 Task: Create relationship between expense category and receipt attachment.
Action: Mouse moved to (643, 58)
Screenshot: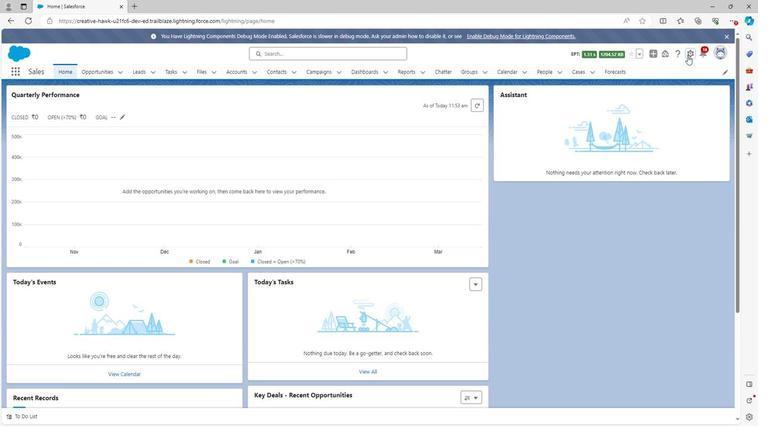 
Action: Mouse pressed left at (643, 58)
Screenshot: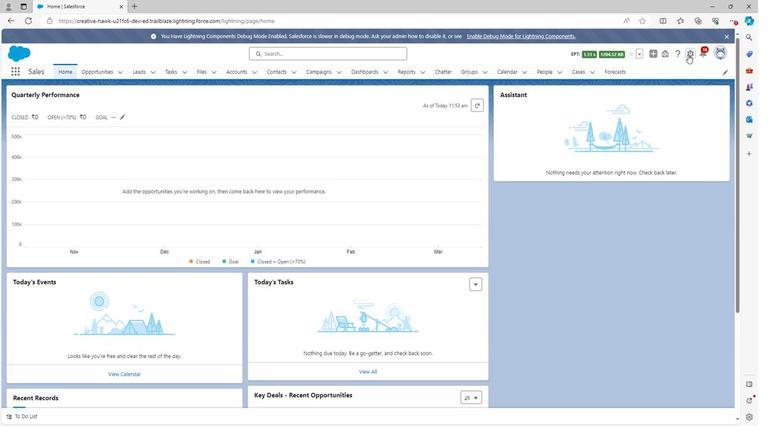 
Action: Mouse moved to (620, 81)
Screenshot: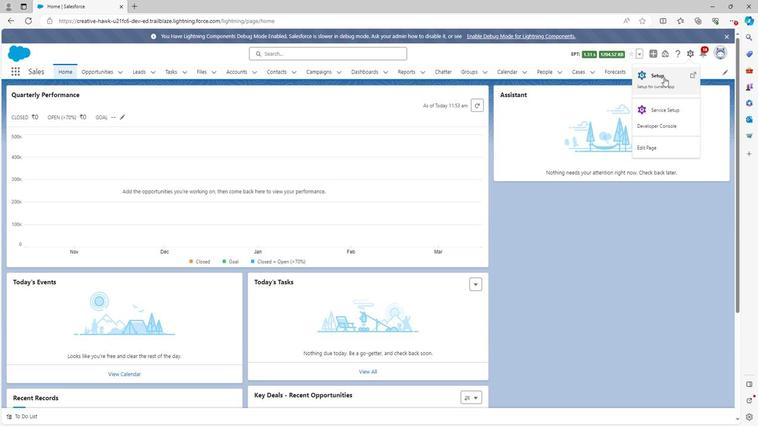 
Action: Mouse pressed left at (620, 81)
Screenshot: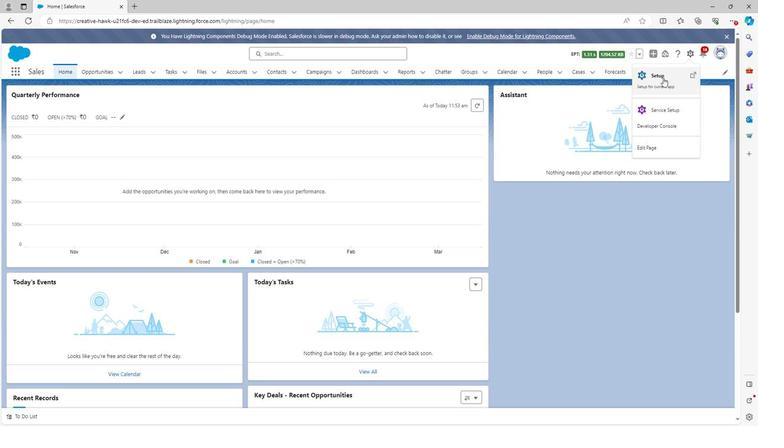 
Action: Mouse moved to (112, 76)
Screenshot: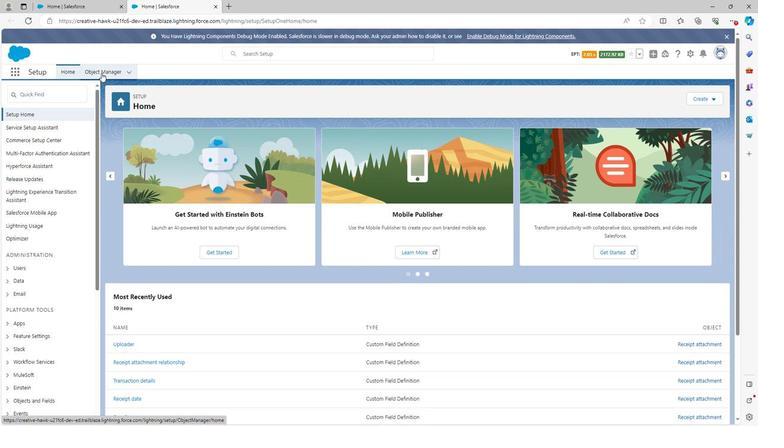 
Action: Mouse pressed left at (112, 76)
Screenshot: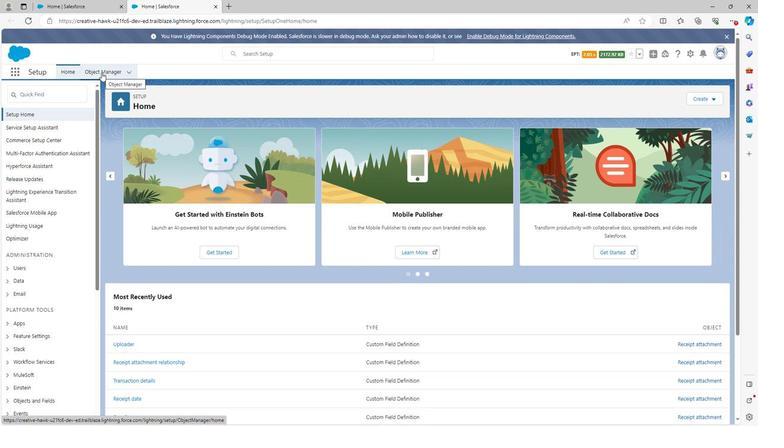 
Action: Mouse moved to (72, 308)
Screenshot: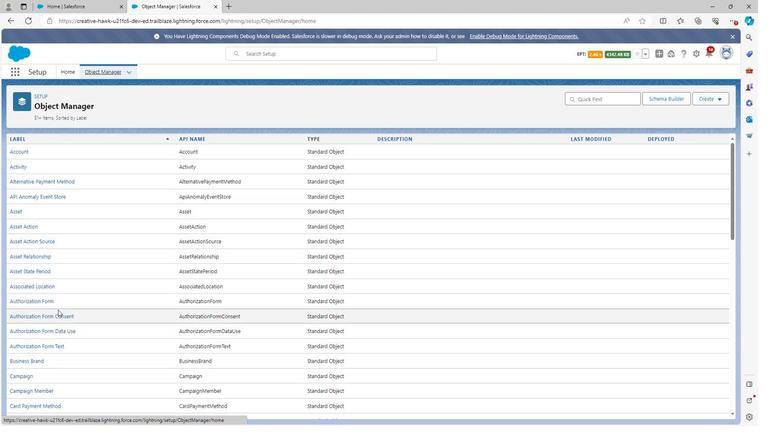 
Action: Mouse scrolled (72, 308) with delta (0, 0)
Screenshot: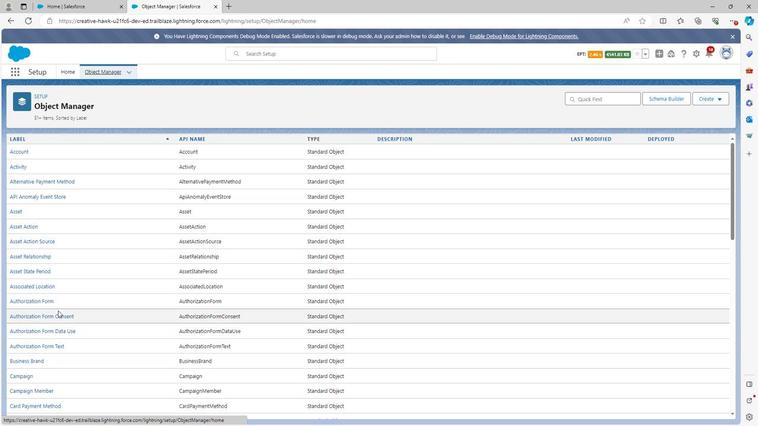 
Action: Mouse scrolled (72, 308) with delta (0, 0)
Screenshot: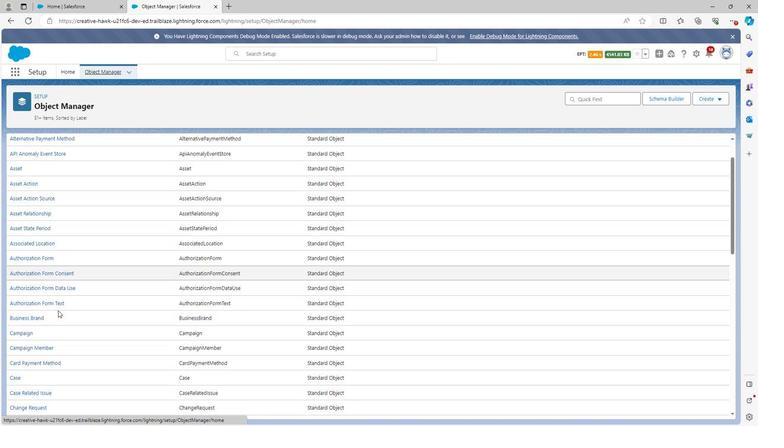 
Action: Mouse scrolled (72, 308) with delta (0, 0)
Screenshot: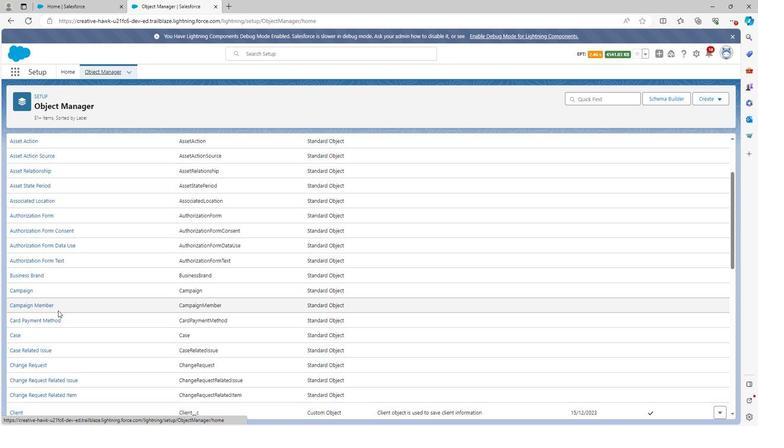 
Action: Mouse scrolled (72, 308) with delta (0, 0)
Screenshot: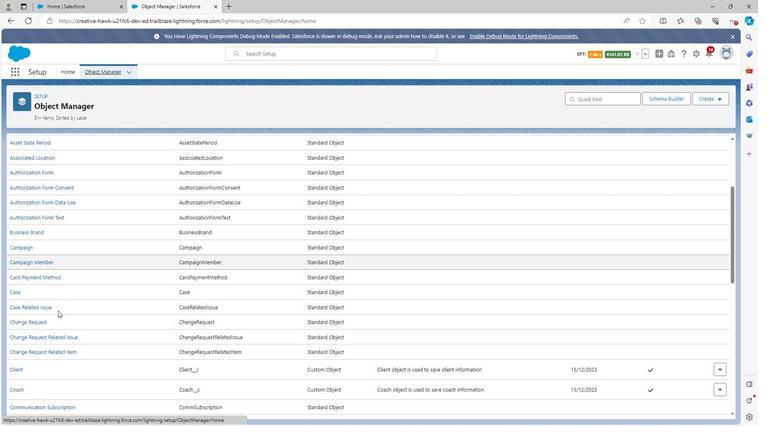 
Action: Mouse scrolled (72, 308) with delta (0, 0)
Screenshot: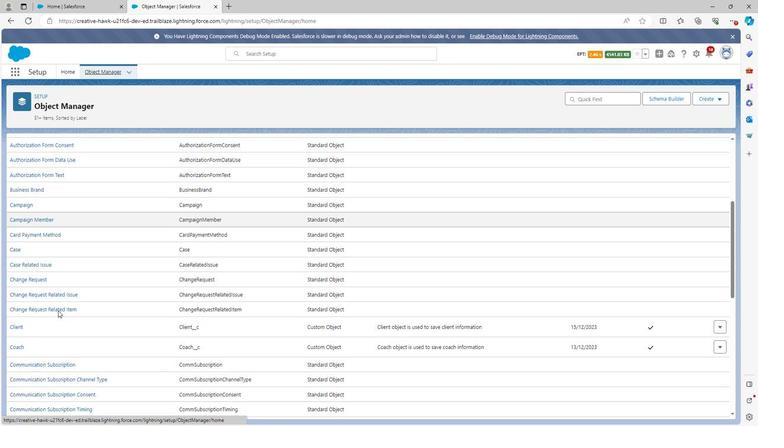 
Action: Mouse moved to (72, 308)
Screenshot: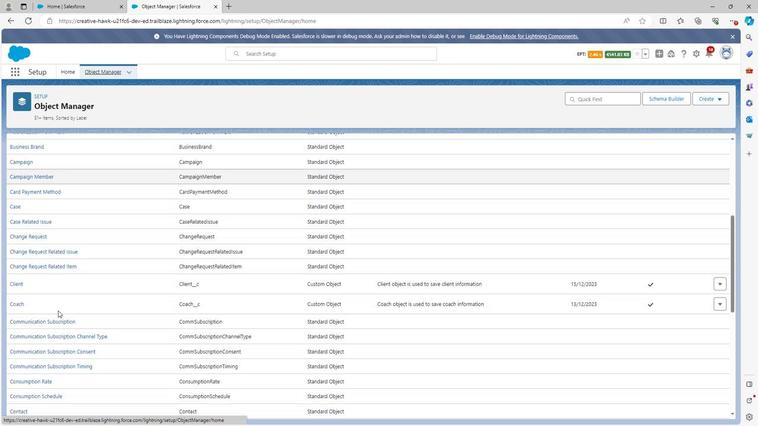 
Action: Mouse scrolled (72, 308) with delta (0, 0)
Screenshot: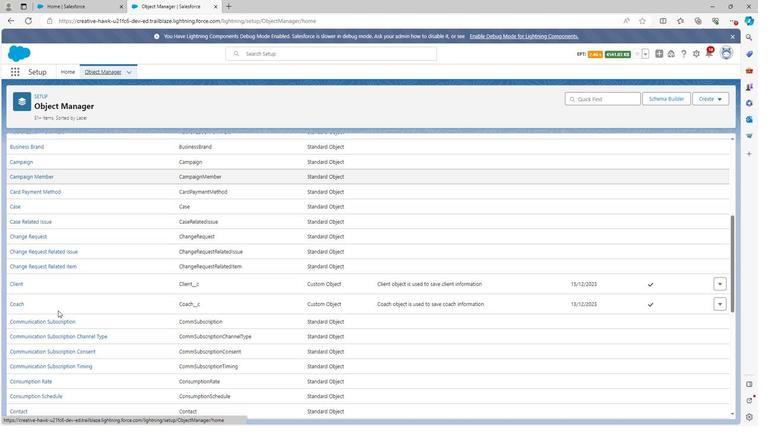 
Action: Mouse scrolled (72, 308) with delta (0, 0)
Screenshot: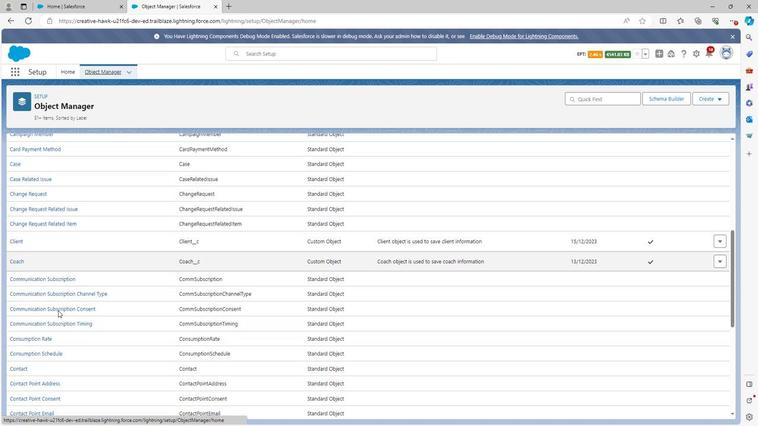 
Action: Mouse scrolled (72, 308) with delta (0, 0)
Screenshot: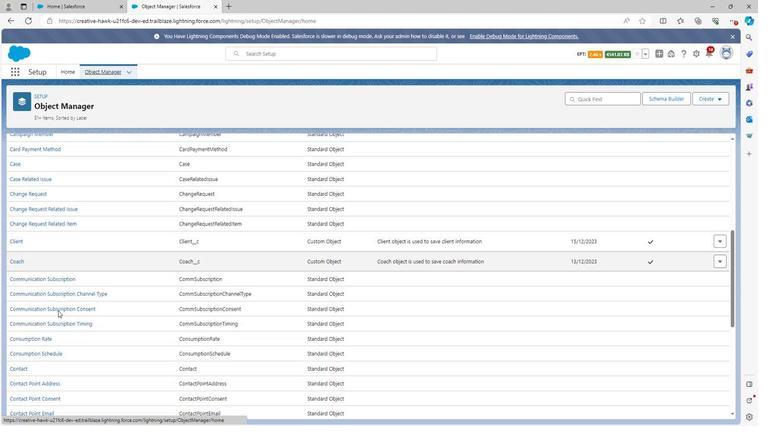 
Action: Mouse scrolled (72, 308) with delta (0, 0)
Screenshot: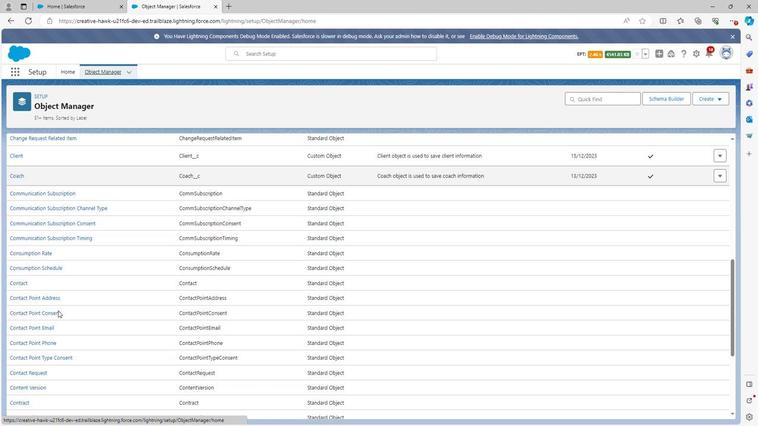 
Action: Mouse scrolled (72, 308) with delta (0, 0)
Screenshot: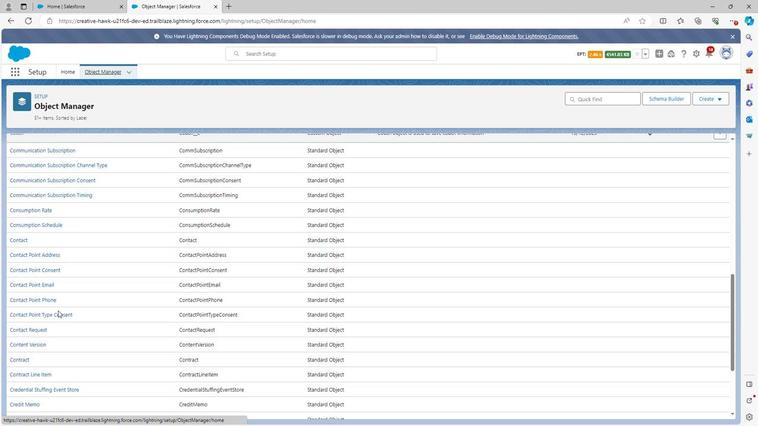 
Action: Mouse scrolled (72, 308) with delta (0, 0)
Screenshot: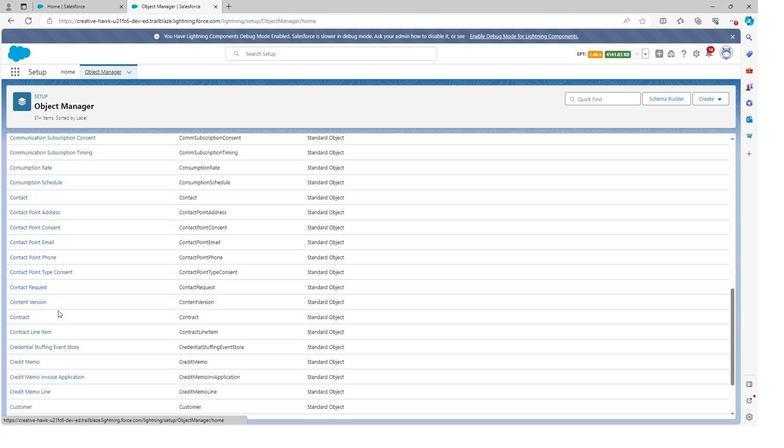 
Action: Mouse scrolled (72, 308) with delta (0, 0)
Screenshot: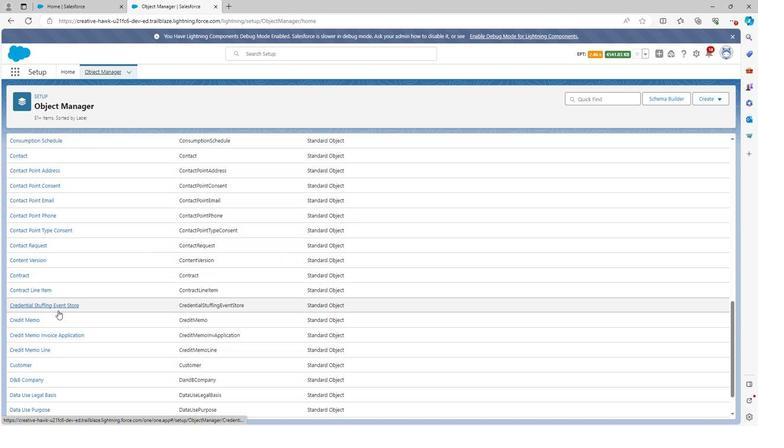 
Action: Mouse scrolled (72, 308) with delta (0, 0)
Screenshot: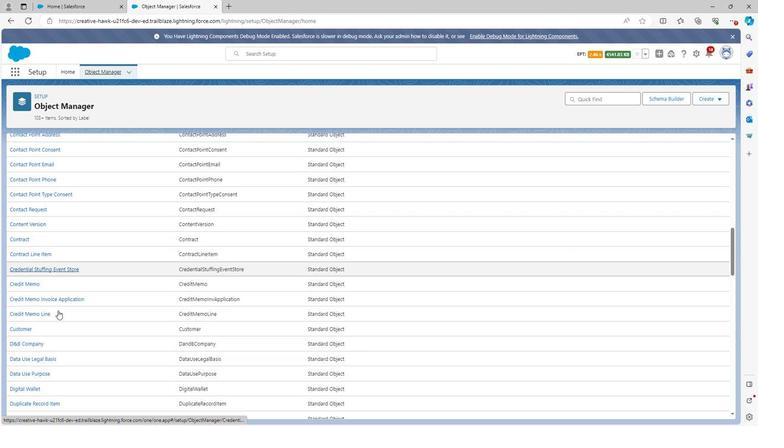 
Action: Mouse scrolled (72, 308) with delta (0, 0)
Screenshot: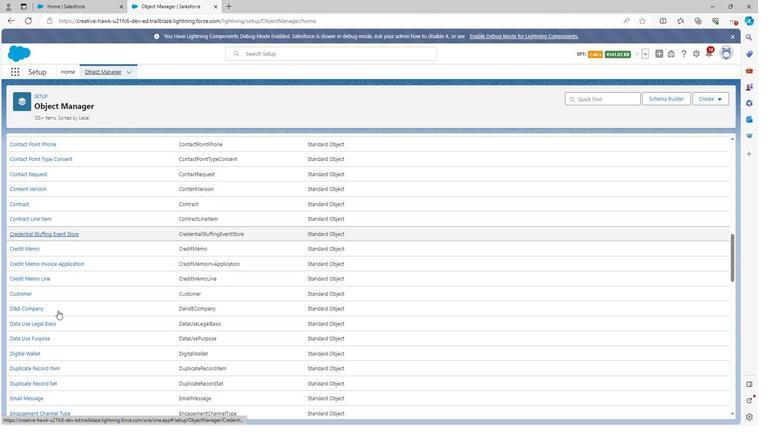 
Action: Mouse scrolled (72, 308) with delta (0, 0)
Screenshot: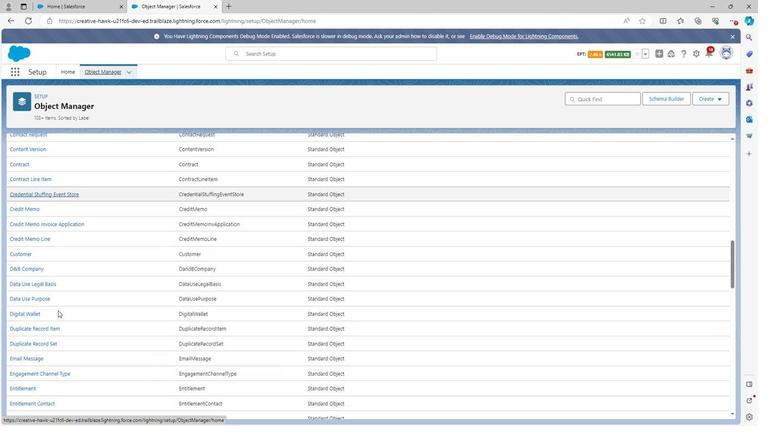 
Action: Mouse scrolled (72, 308) with delta (0, 0)
Screenshot: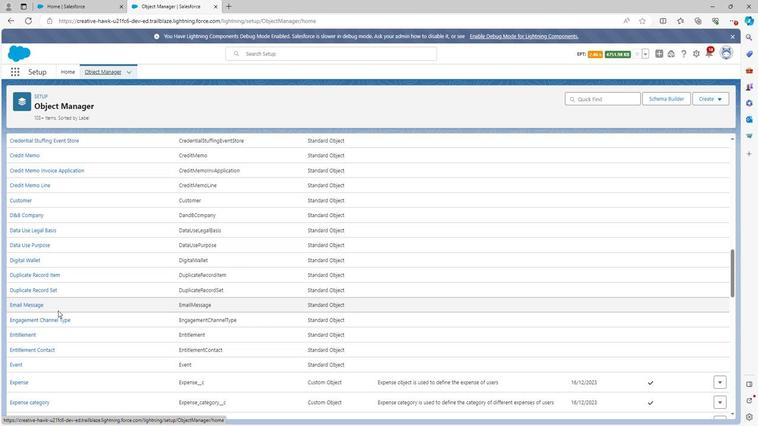 
Action: Mouse scrolled (72, 308) with delta (0, 0)
Screenshot: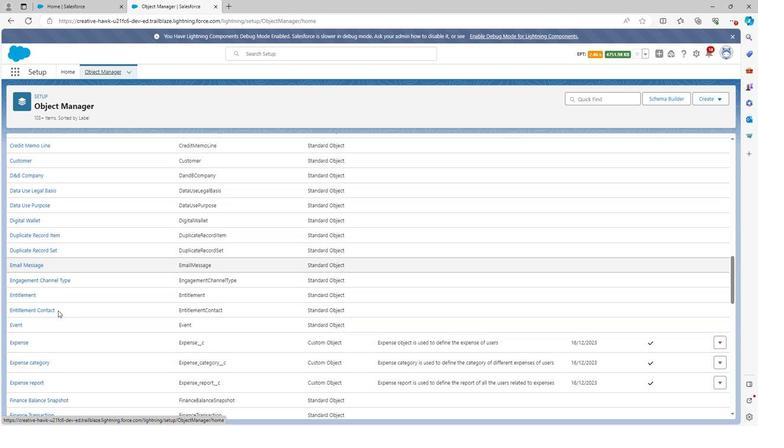 
Action: Mouse scrolled (72, 308) with delta (0, 0)
Screenshot: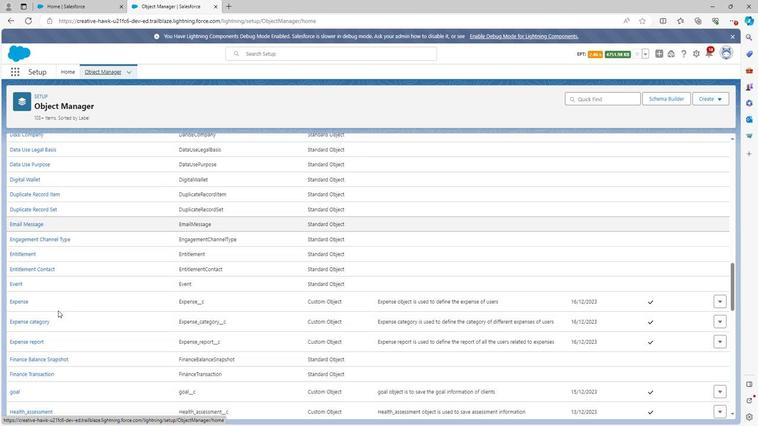 
Action: Mouse scrolled (72, 308) with delta (0, 0)
Screenshot: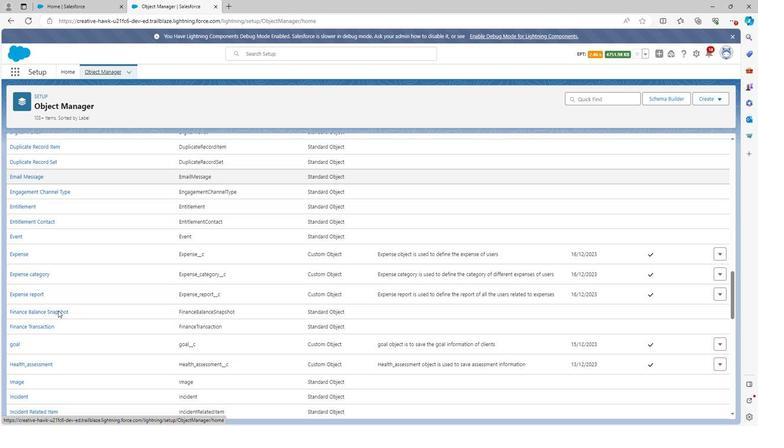 
Action: Mouse scrolled (72, 308) with delta (0, 0)
Screenshot: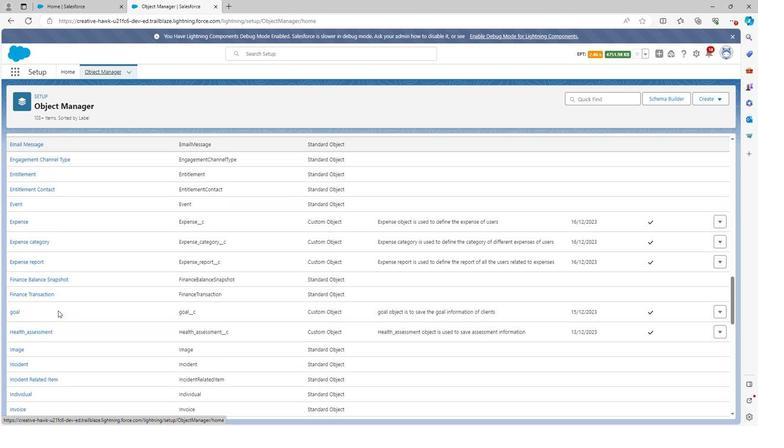 
Action: Mouse scrolled (72, 308) with delta (0, 0)
Screenshot: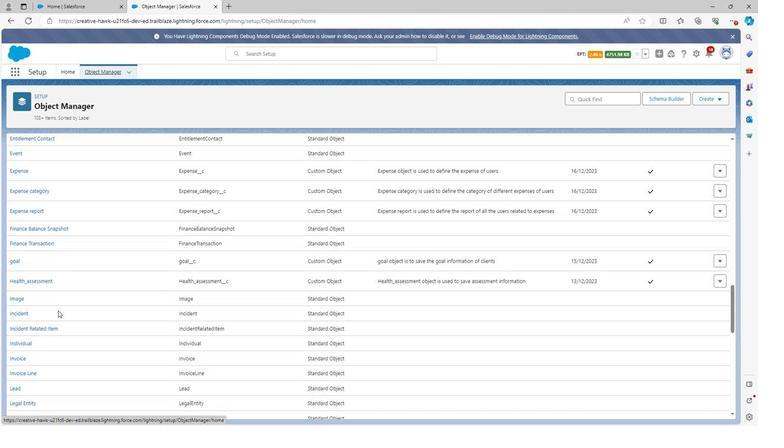 
Action: Mouse scrolled (72, 308) with delta (0, 0)
Screenshot: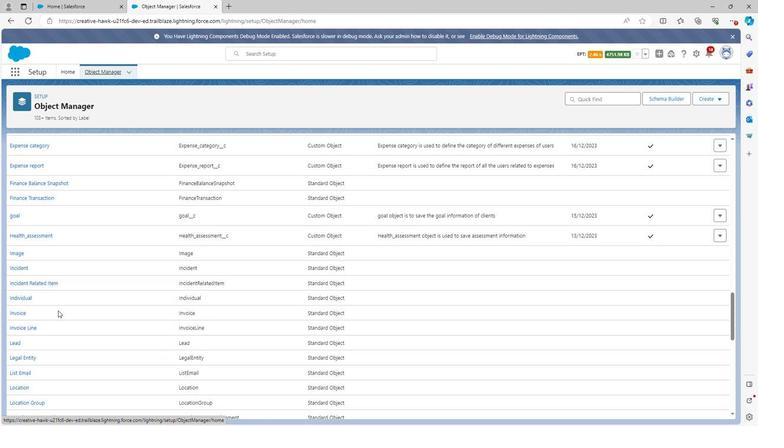 
Action: Mouse scrolled (72, 308) with delta (0, 0)
Screenshot: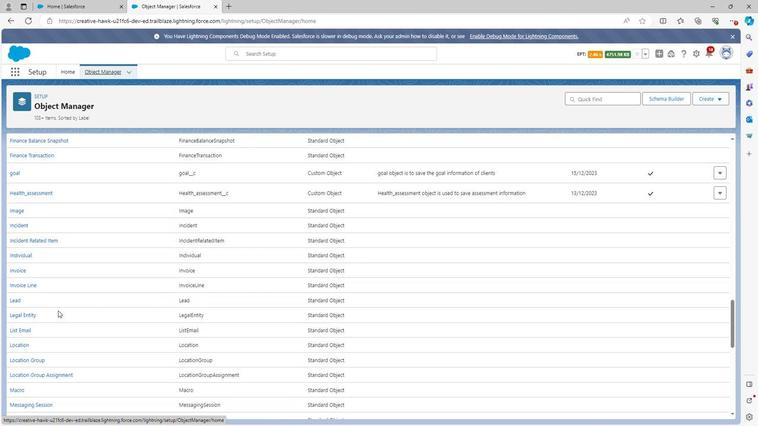 
Action: Mouse scrolled (72, 308) with delta (0, 0)
Screenshot: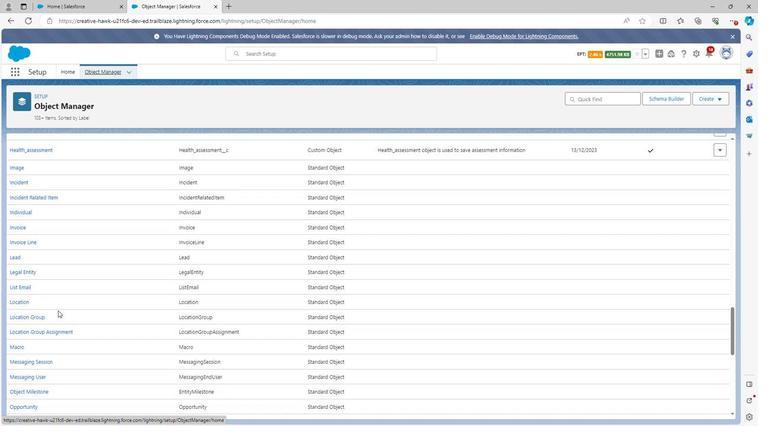 
Action: Mouse scrolled (72, 308) with delta (0, 0)
Screenshot: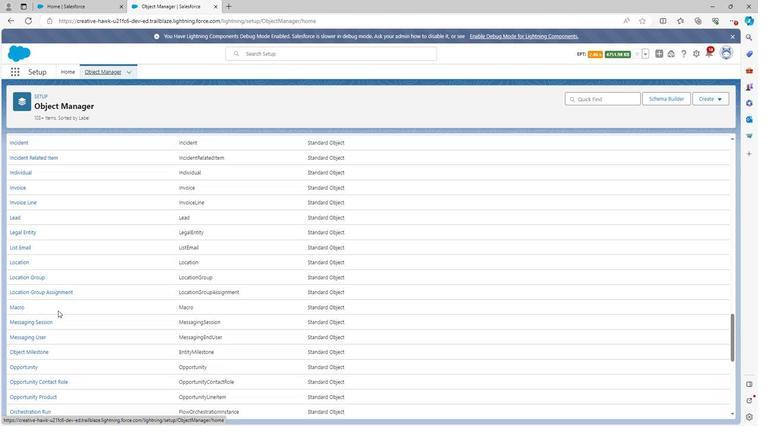 
Action: Mouse scrolled (72, 308) with delta (0, 0)
Screenshot: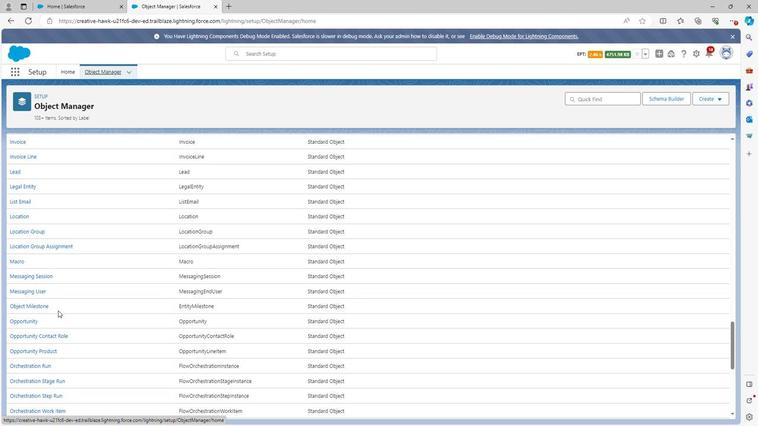
Action: Mouse scrolled (72, 308) with delta (0, 0)
Screenshot: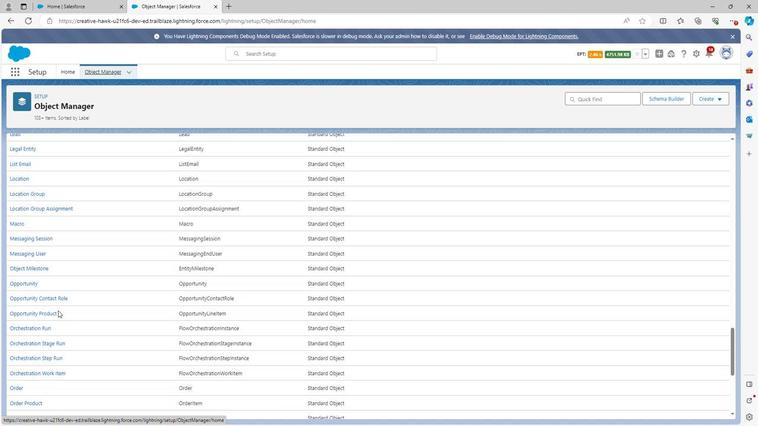
Action: Mouse scrolled (72, 308) with delta (0, 0)
Screenshot: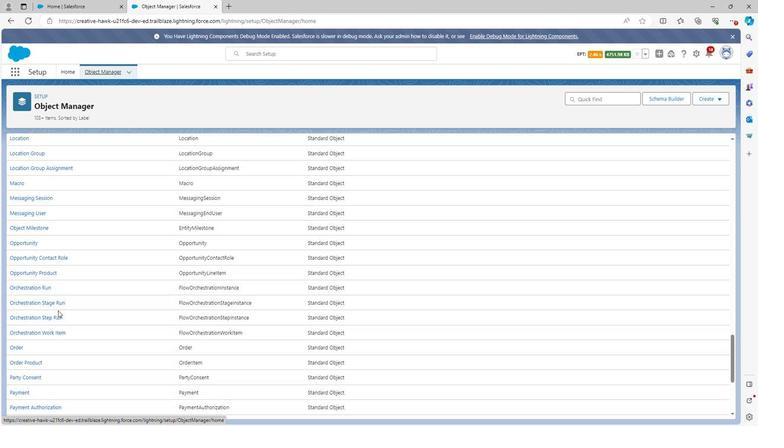 
Action: Mouse scrolled (72, 308) with delta (0, 0)
Screenshot: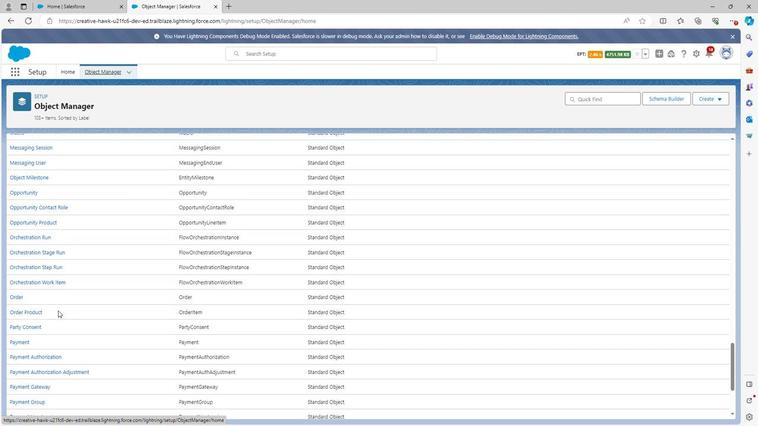 
Action: Mouse scrolled (72, 308) with delta (0, 0)
Screenshot: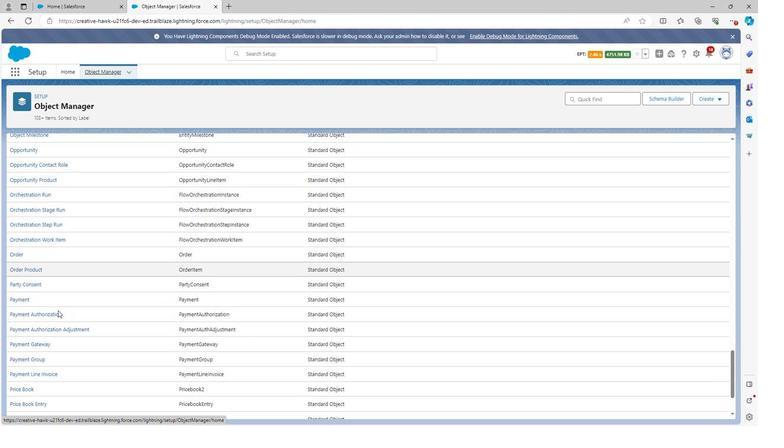 
Action: Mouse scrolled (72, 308) with delta (0, 0)
Screenshot: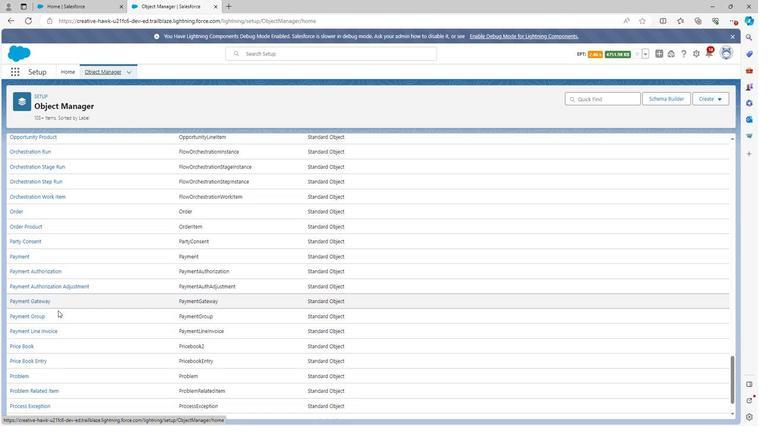 
Action: Mouse scrolled (72, 308) with delta (0, 0)
Screenshot: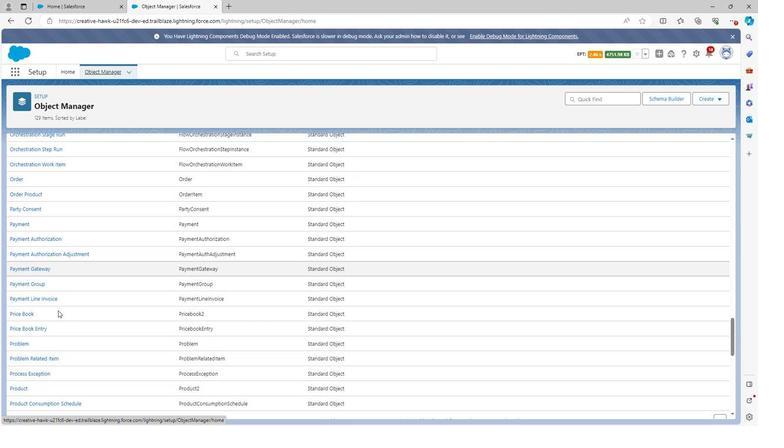 
Action: Mouse scrolled (72, 308) with delta (0, 0)
Screenshot: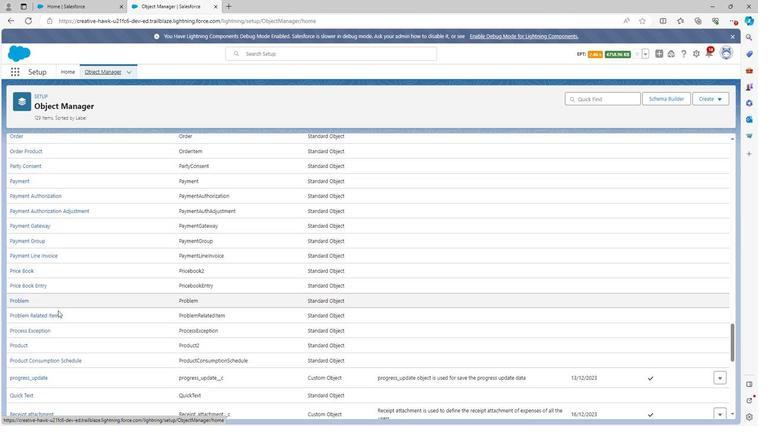 
Action: Mouse scrolled (72, 308) with delta (0, 0)
Screenshot: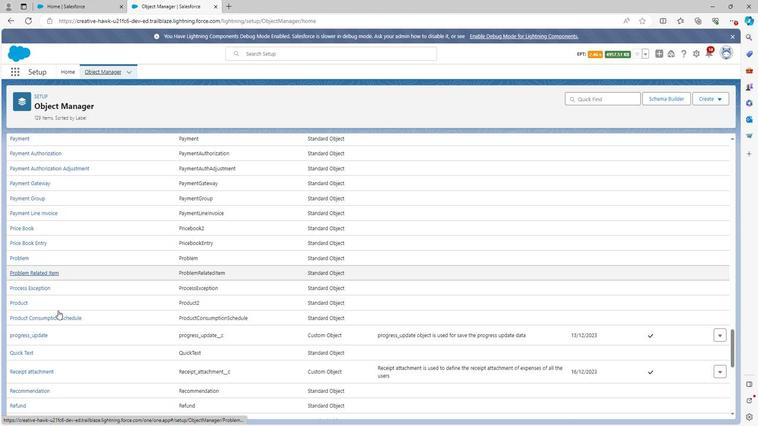 
Action: Mouse moved to (62, 325)
Screenshot: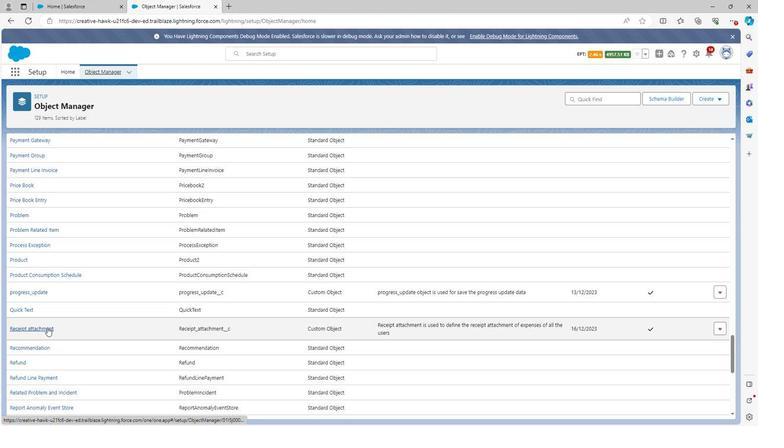 
Action: Mouse pressed left at (62, 325)
Screenshot: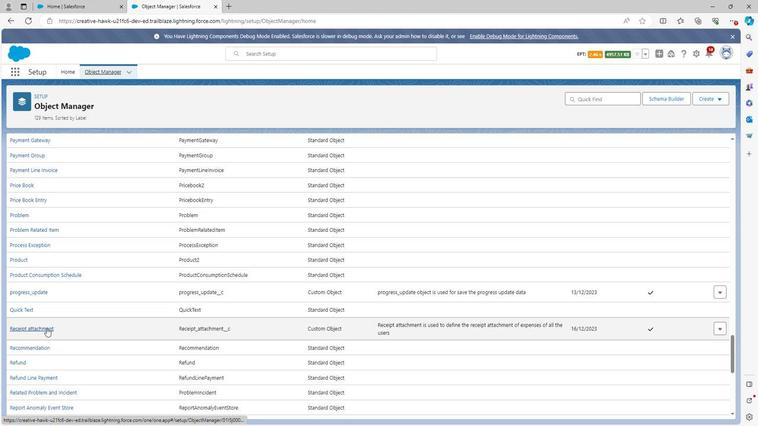 
Action: Mouse moved to (78, 155)
Screenshot: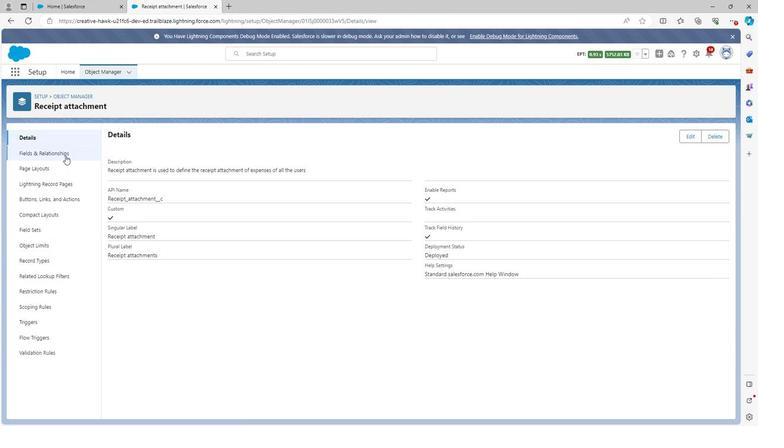 
Action: Mouse pressed left at (78, 155)
Screenshot: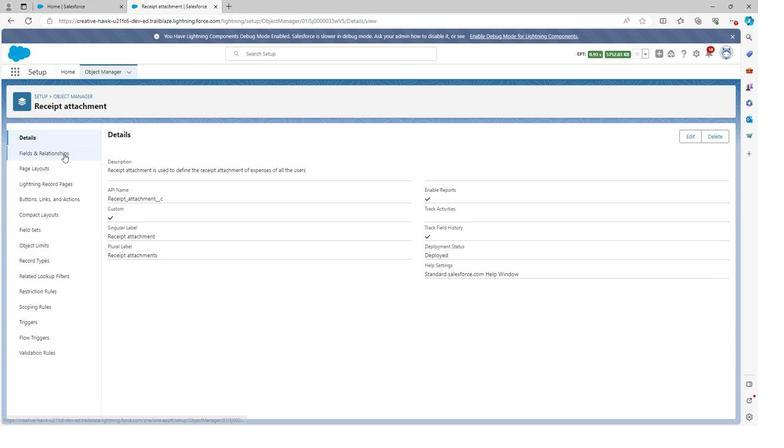 
Action: Mouse moved to (524, 138)
Screenshot: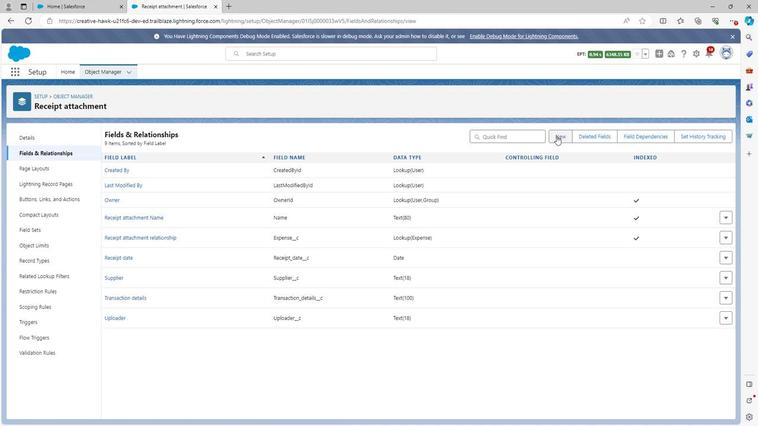 
Action: Mouse pressed left at (524, 138)
Screenshot: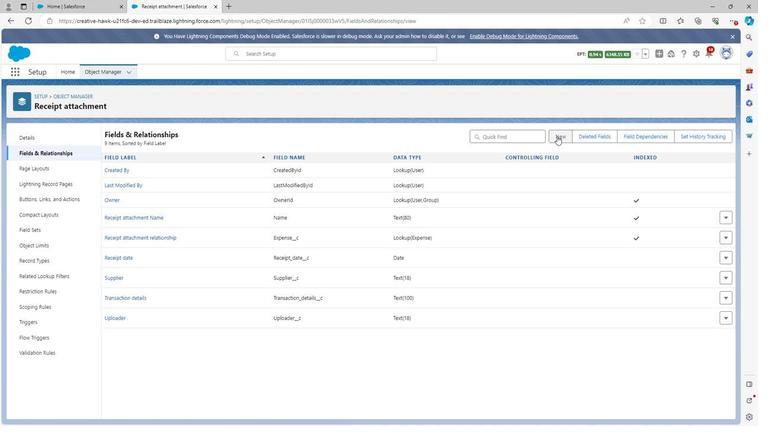 
Action: Mouse moved to (126, 280)
Screenshot: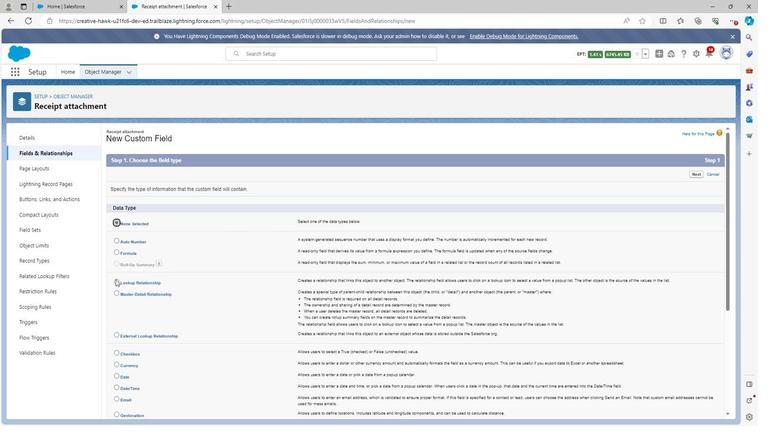 
Action: Mouse pressed left at (126, 280)
Screenshot: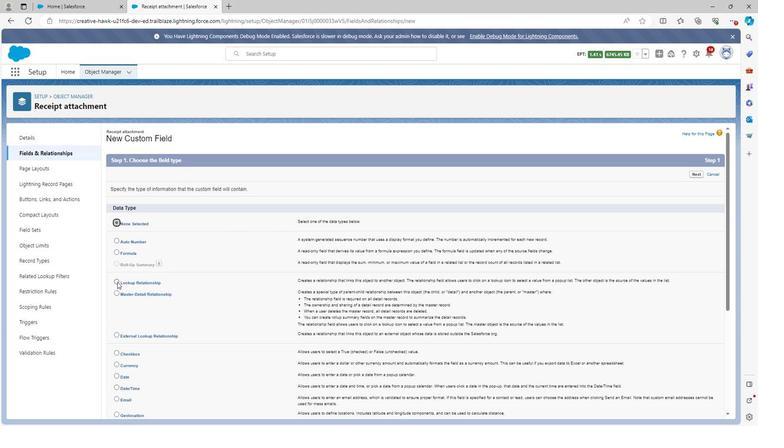 
Action: Mouse moved to (611, 241)
Screenshot: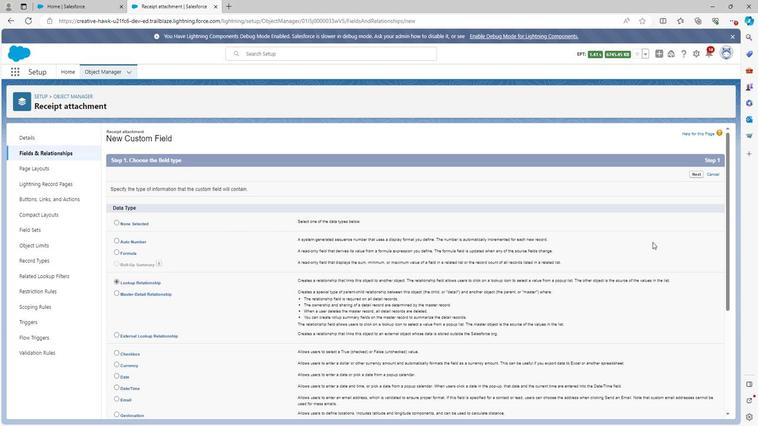 
Action: Mouse scrolled (611, 241) with delta (0, 0)
Screenshot: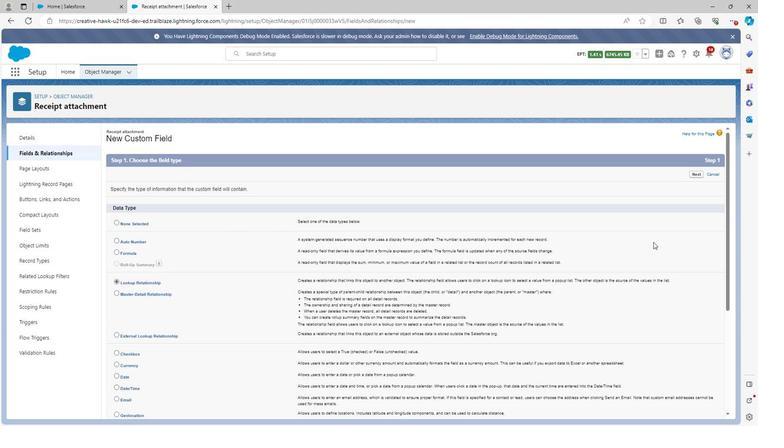 
Action: Mouse scrolled (611, 241) with delta (0, 0)
Screenshot: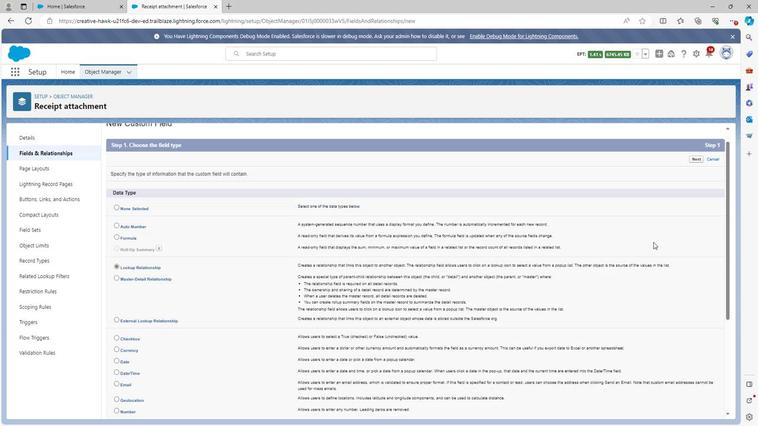 
Action: Mouse scrolled (611, 241) with delta (0, 0)
Screenshot: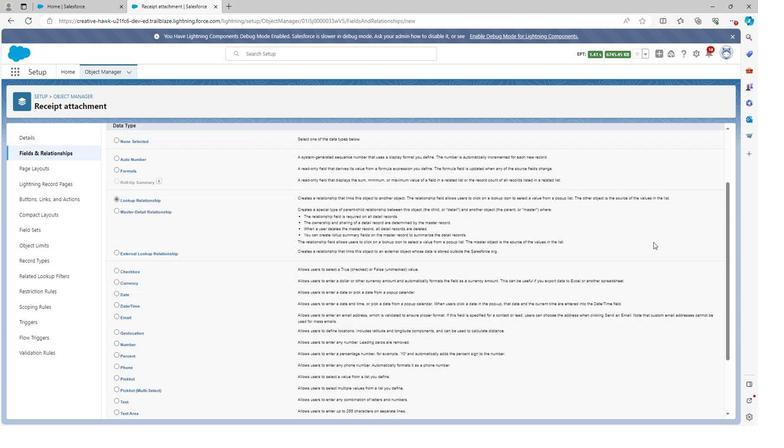 
Action: Mouse scrolled (611, 241) with delta (0, 0)
Screenshot: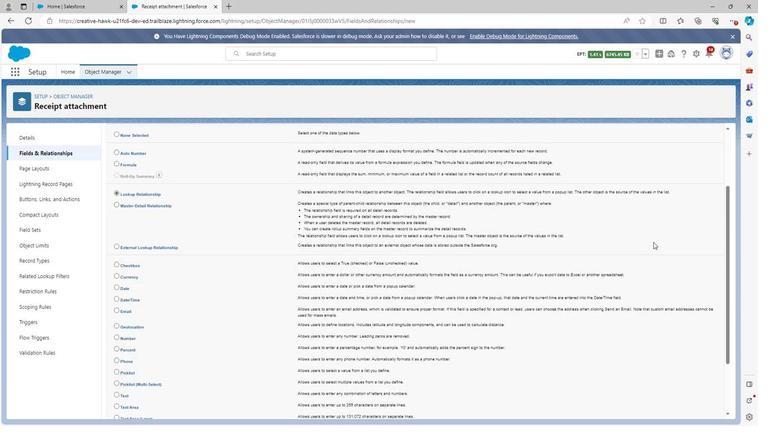 
Action: Mouse scrolled (611, 241) with delta (0, 0)
Screenshot: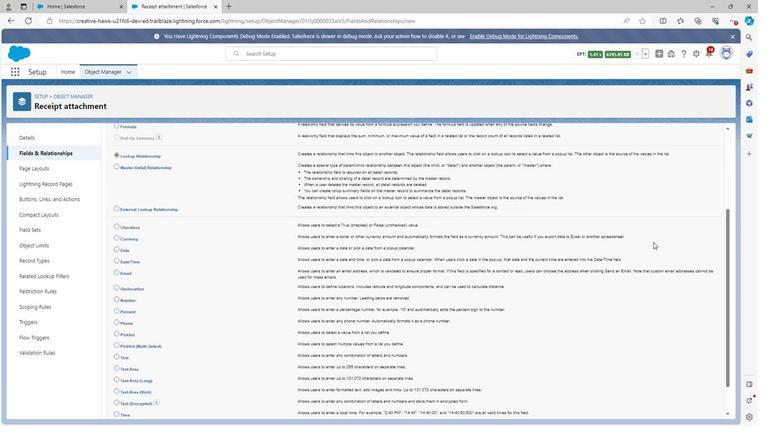 
Action: Mouse moved to (611, 241)
Screenshot: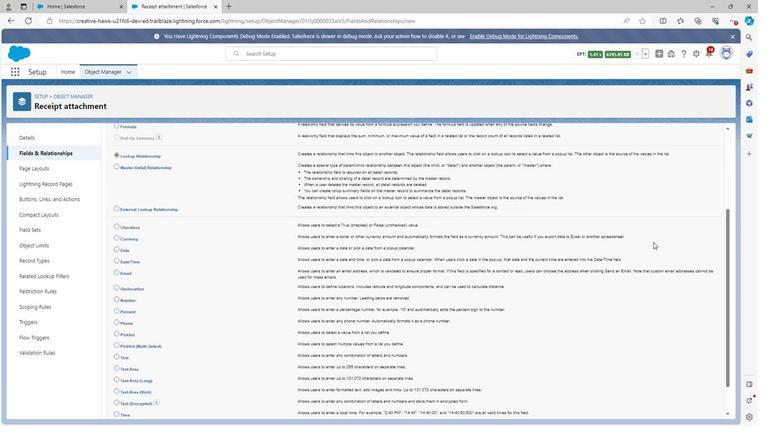 
Action: Mouse scrolled (611, 241) with delta (0, 0)
Screenshot: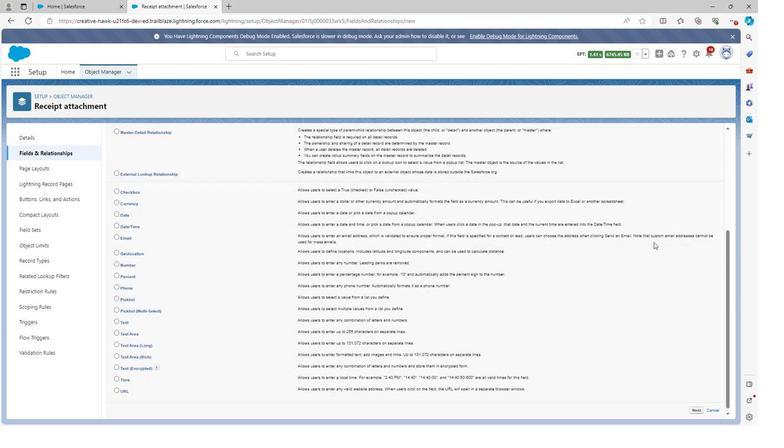 
Action: Mouse scrolled (611, 241) with delta (0, 0)
Screenshot: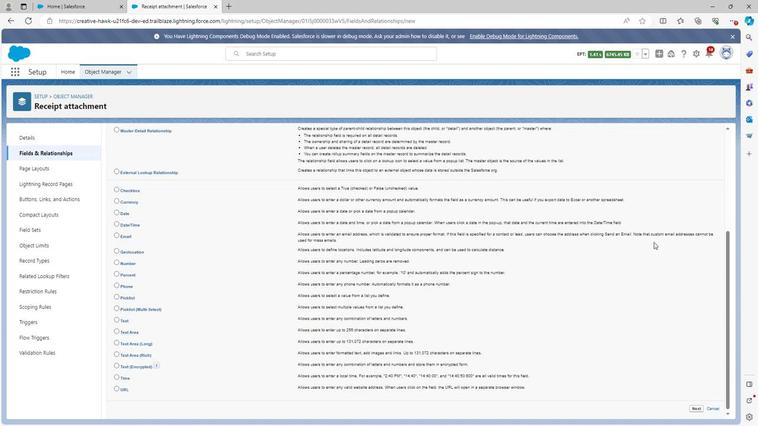 
Action: Mouse moved to (653, 404)
Screenshot: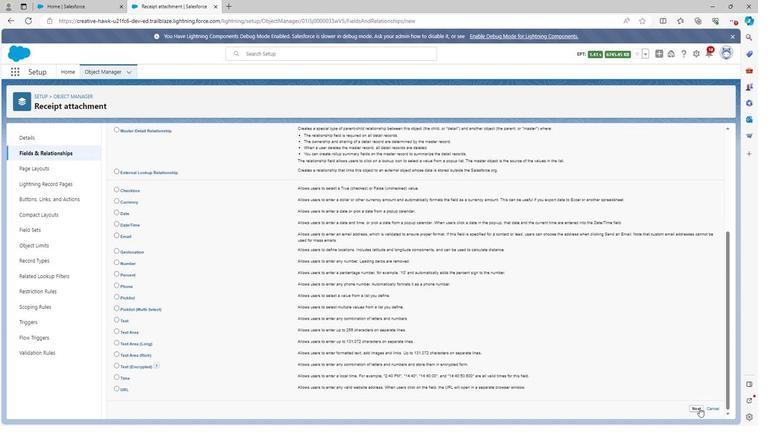 
Action: Mouse pressed left at (653, 404)
Screenshot: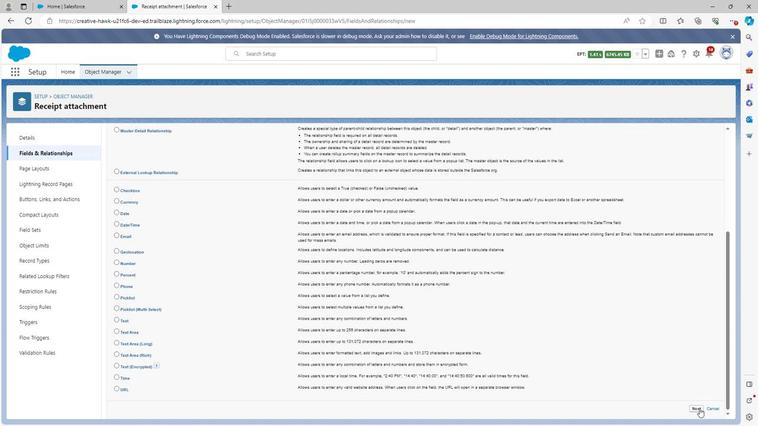 
Action: Mouse moved to (271, 206)
Screenshot: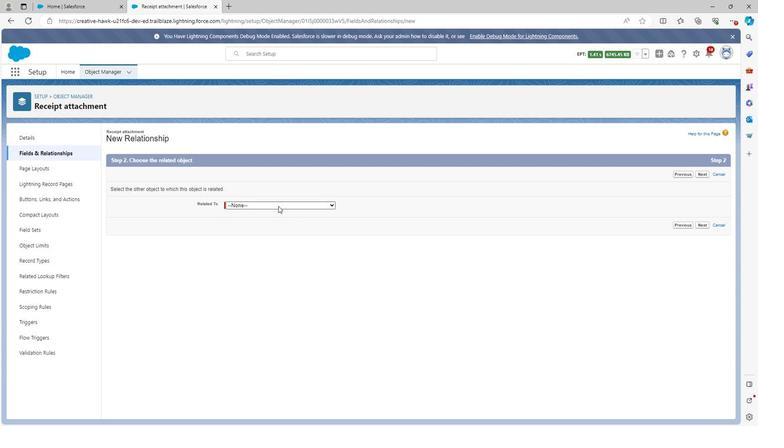 
Action: Mouse pressed left at (271, 206)
Screenshot: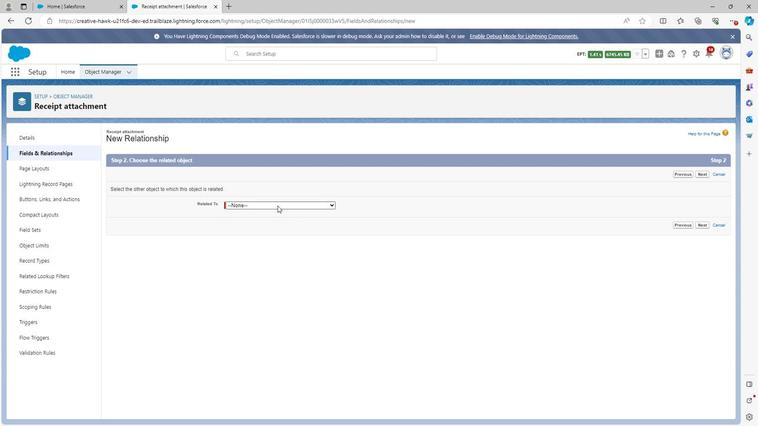 
Action: Mouse moved to (251, 273)
Screenshot: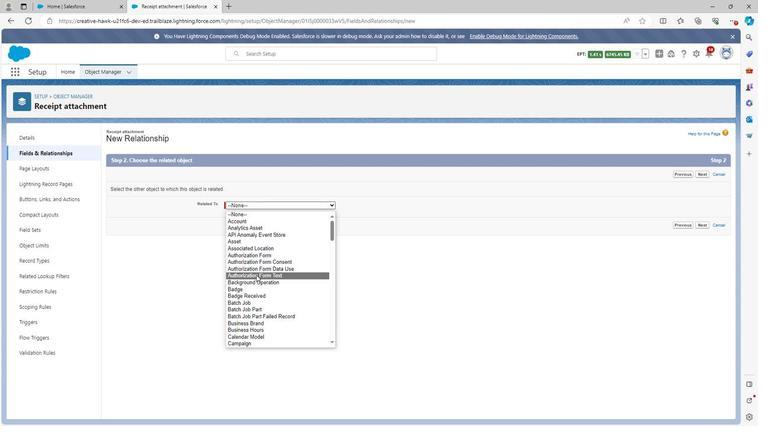 
Action: Mouse scrolled (251, 273) with delta (0, 0)
Screenshot: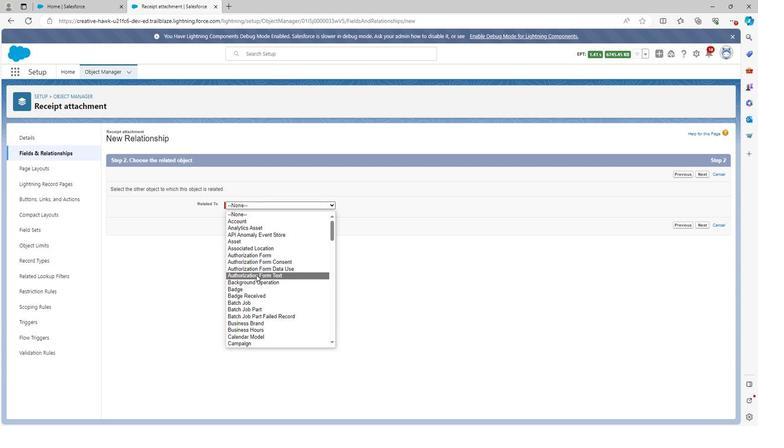 
Action: Mouse scrolled (251, 273) with delta (0, 0)
Screenshot: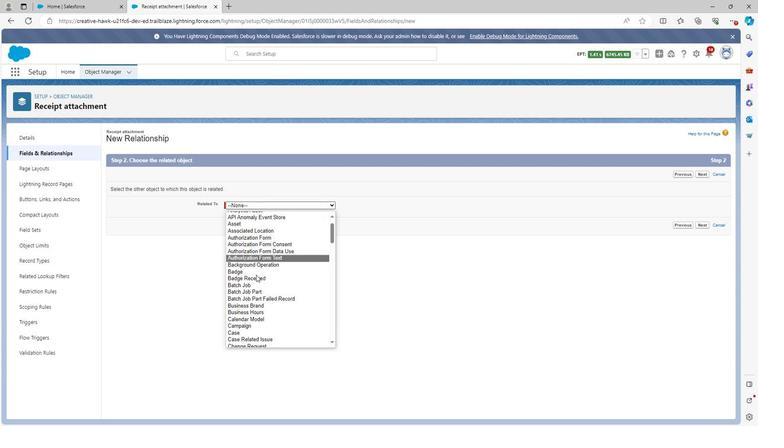 
Action: Mouse scrolled (251, 273) with delta (0, 0)
Screenshot: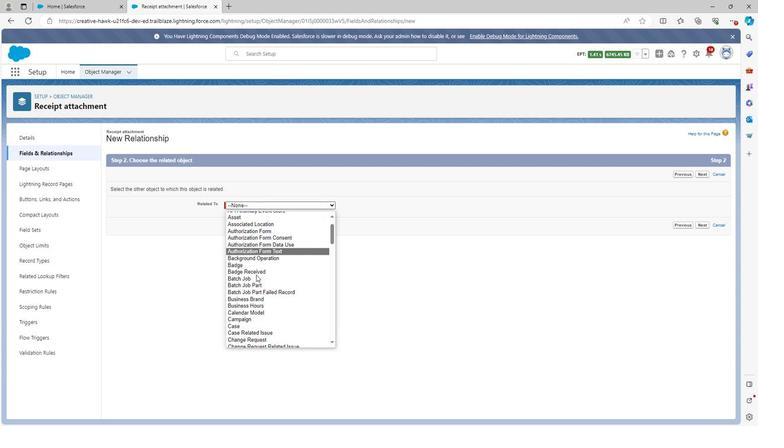 
Action: Mouse scrolled (251, 273) with delta (0, 0)
Screenshot: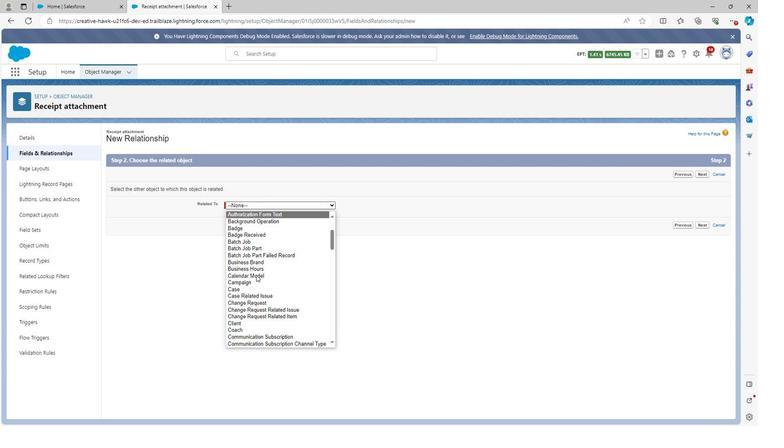 
Action: Mouse scrolled (251, 273) with delta (0, 0)
Screenshot: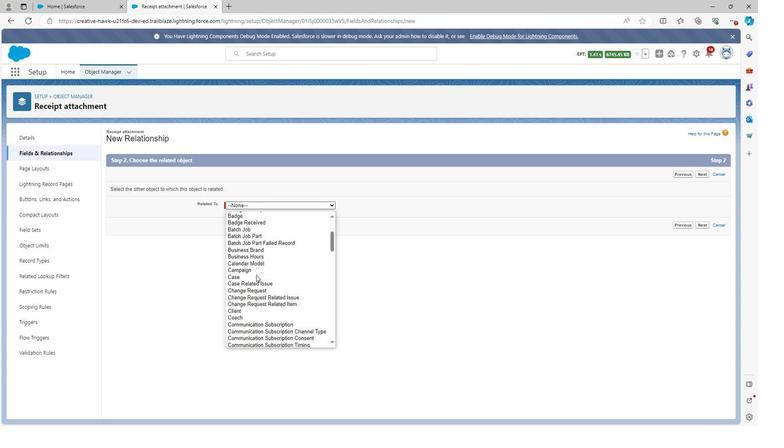 
Action: Mouse scrolled (251, 273) with delta (0, 0)
Screenshot: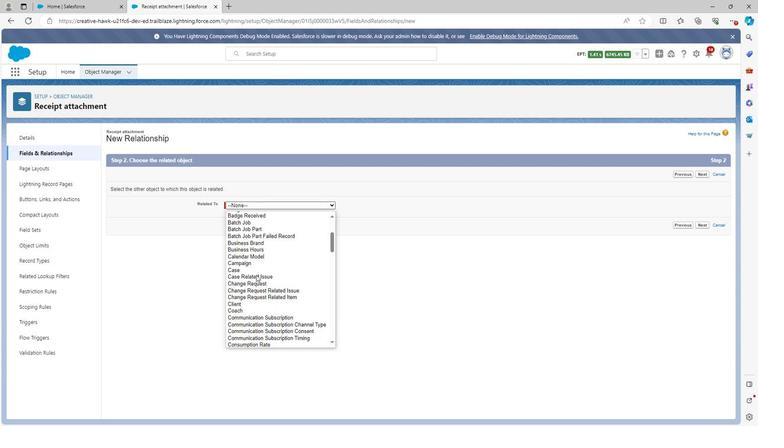 
Action: Mouse moved to (251, 274)
Screenshot: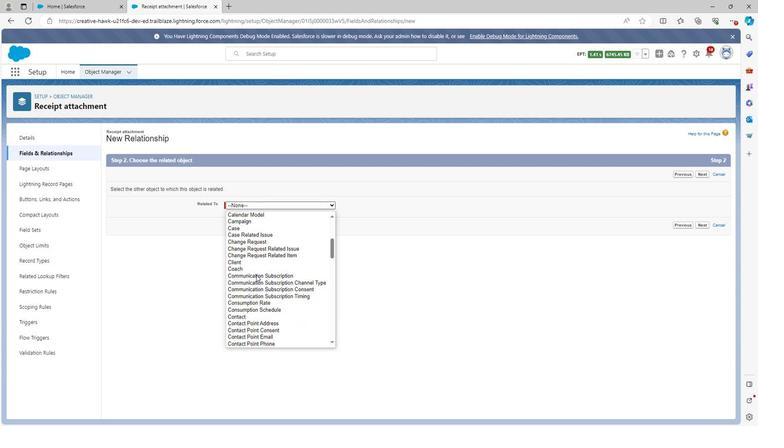 
Action: Mouse scrolled (251, 273) with delta (0, 0)
Screenshot: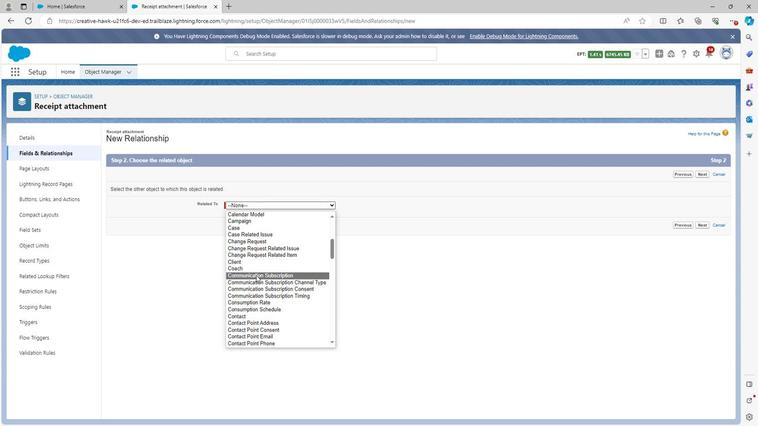 
Action: Mouse scrolled (251, 273) with delta (0, 0)
Screenshot: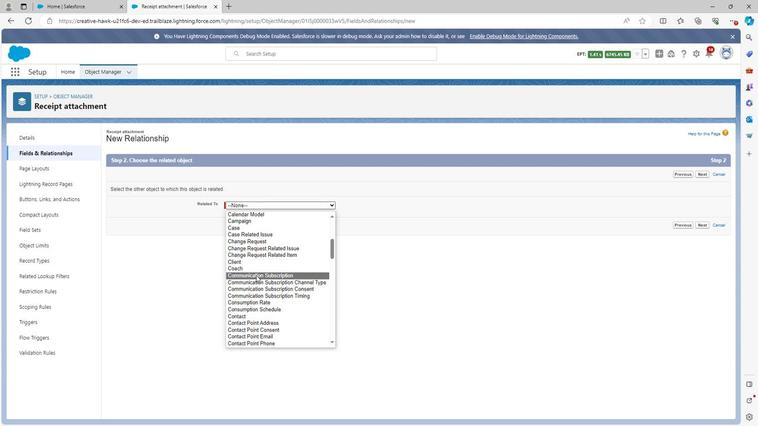 
Action: Mouse scrolled (251, 273) with delta (0, 0)
Screenshot: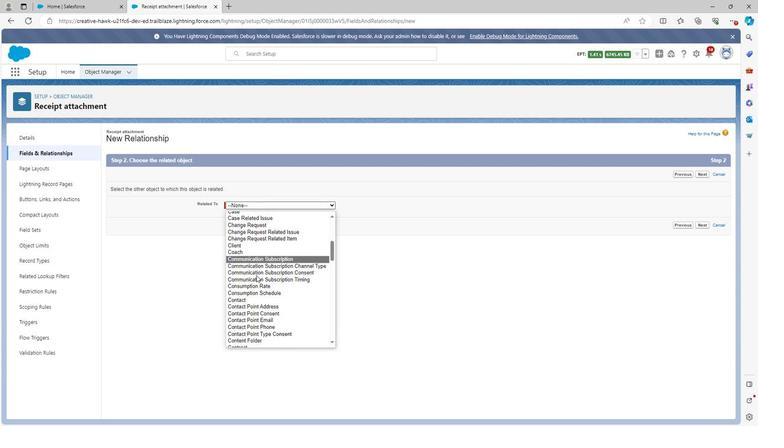 
Action: Mouse scrolled (251, 273) with delta (0, 0)
Screenshot: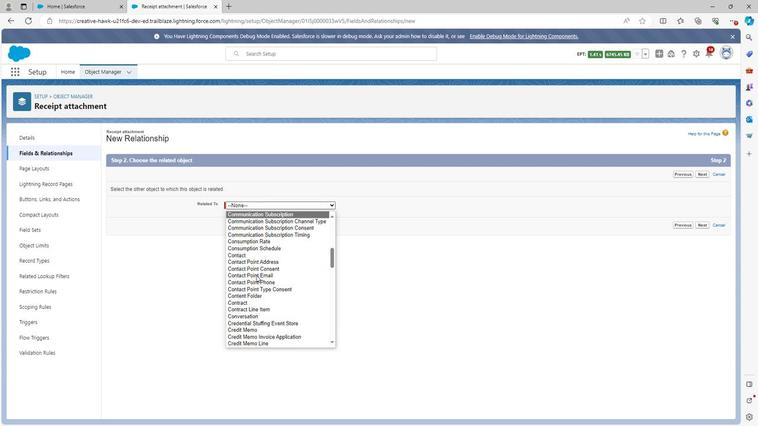 
Action: Mouse scrolled (251, 273) with delta (0, 0)
Screenshot: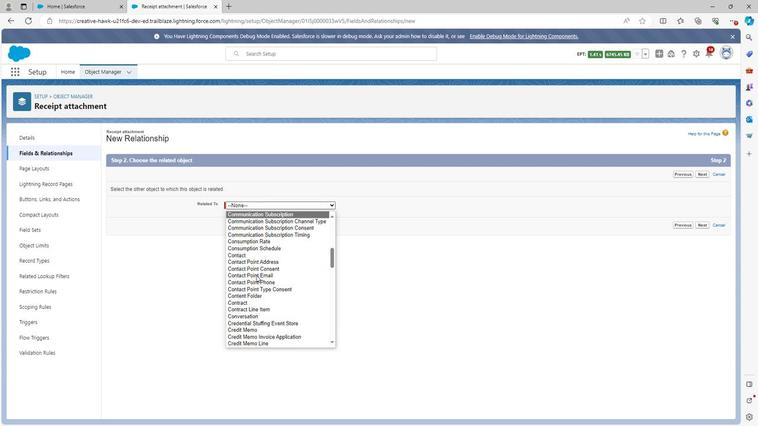 
Action: Mouse scrolled (251, 273) with delta (0, 0)
Screenshot: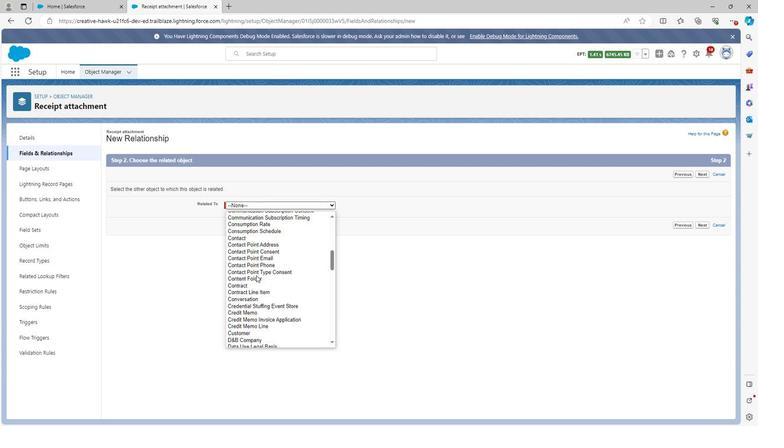 
Action: Mouse scrolled (251, 273) with delta (0, 0)
Screenshot: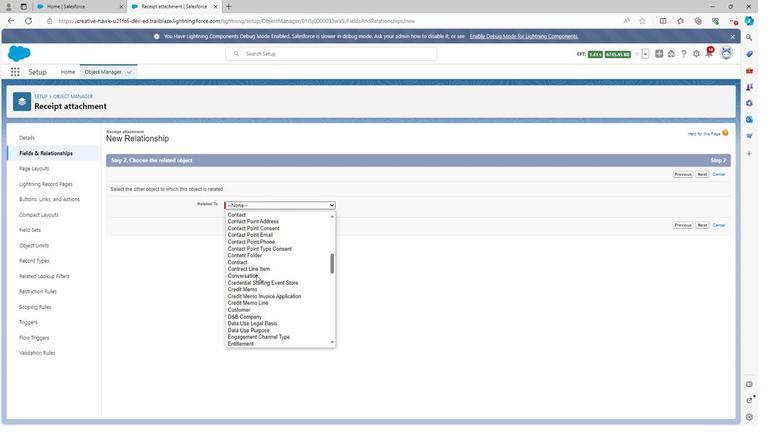 
Action: Mouse moved to (249, 312)
Screenshot: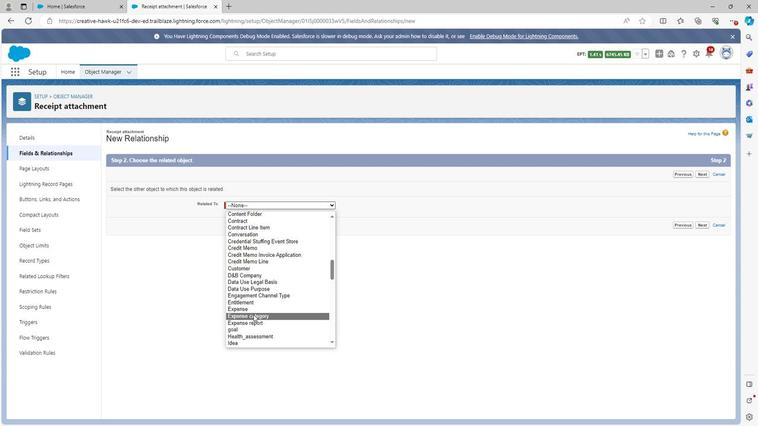 
Action: Mouse pressed left at (249, 312)
Screenshot: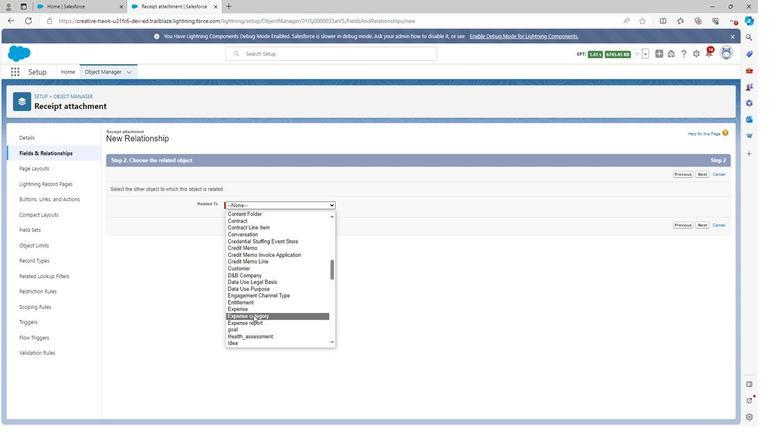 
Action: Mouse moved to (657, 226)
Screenshot: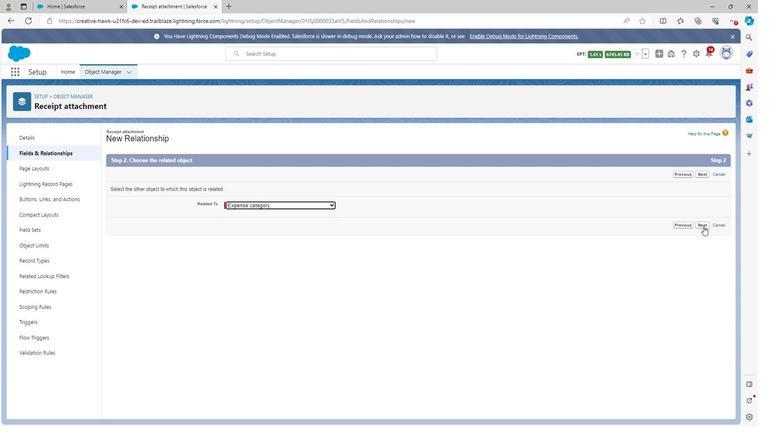 
Action: Mouse pressed left at (657, 226)
Screenshot: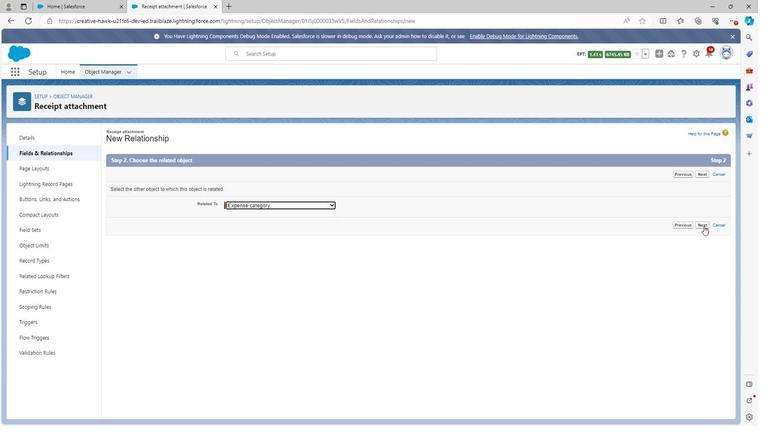 
Action: Mouse moved to (329, 209)
Screenshot: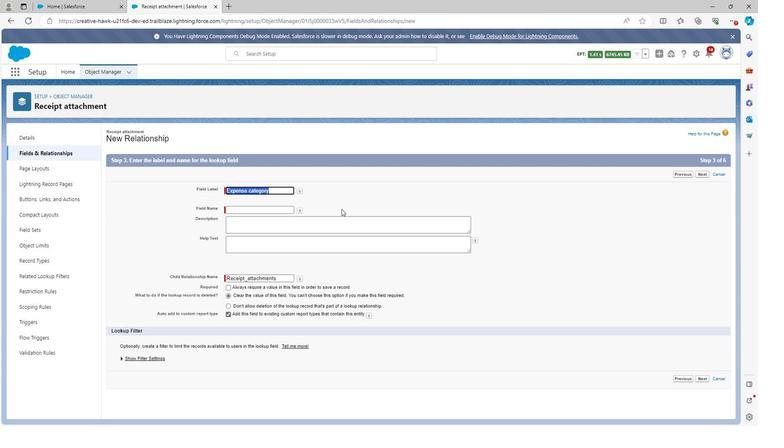 
Action: Mouse pressed left at (329, 209)
Screenshot: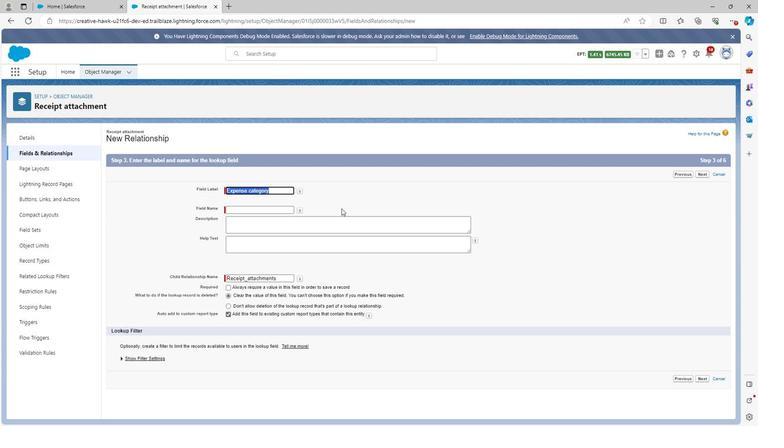 
Action: Mouse moved to (288, 227)
Screenshot: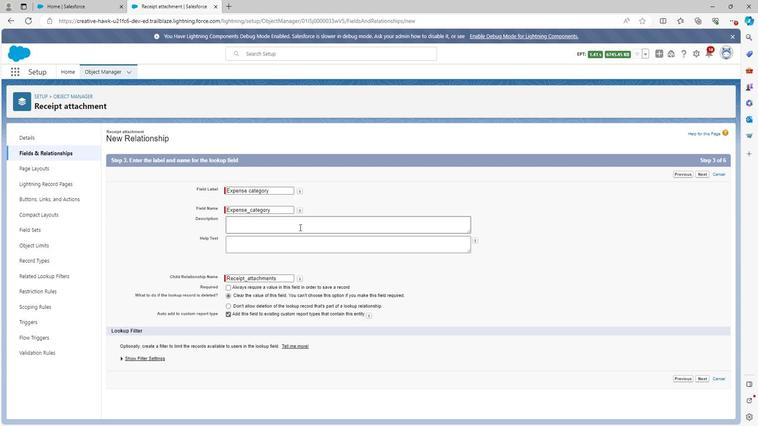
Action: Mouse pressed left at (288, 227)
Screenshot: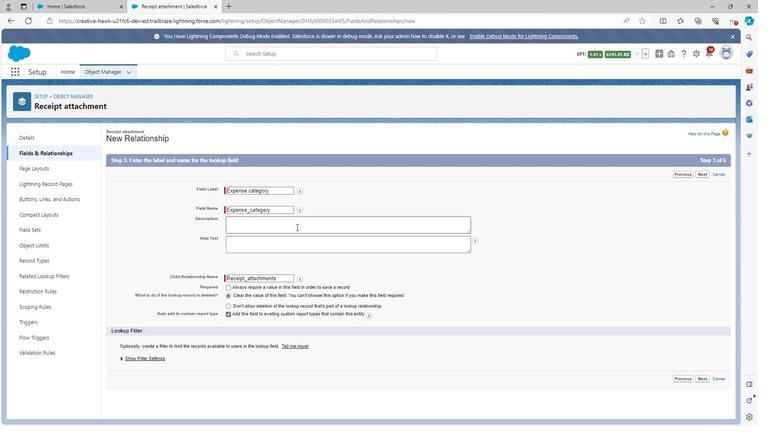 
Action: Key pressed <Key.shift>
Screenshot: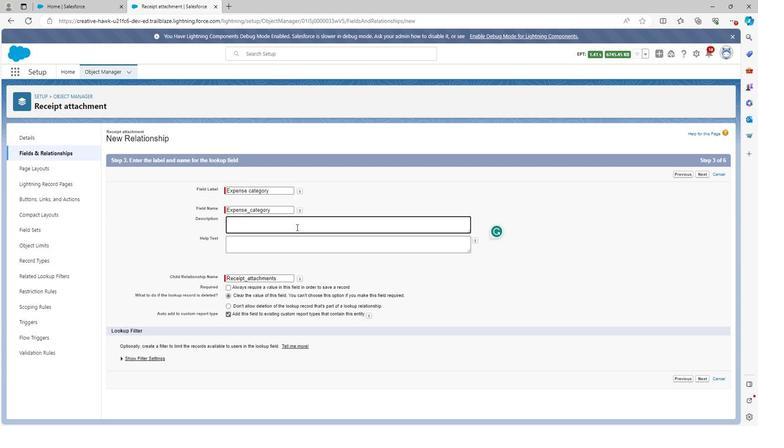 
Action: Mouse moved to (273, 193)
Screenshot: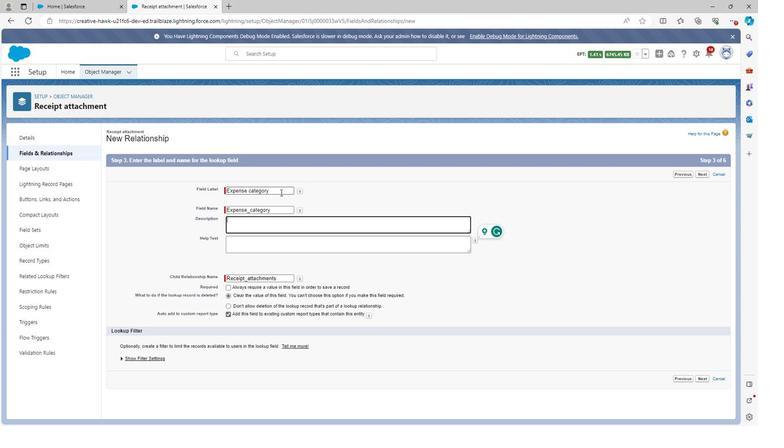
Action: Mouse pressed left at (273, 193)
Screenshot: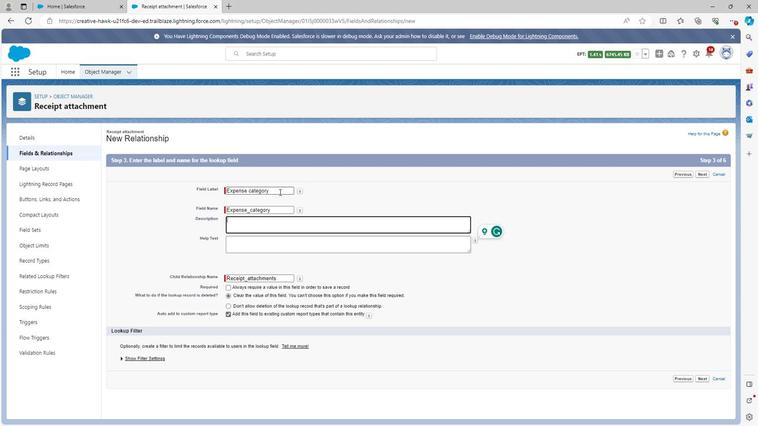 
Action: Key pressed <Key.space>rule<Key.left><Key.left><Key.left><Key.left><Key.left><Key.backspace><Key.backspace><Key.backspace><Key.backspace><Key.backspace><Key.backspace><Key.backspace><Key.backspace><Key.backspace><Key.backspace><Key.backspace><Key.backspace><Key.backspace><Key.backspace><Key.backspace><Key.backspace><Key.backspace><Key.backspace><Key.backspace><Key.backspace>transac
Screenshot: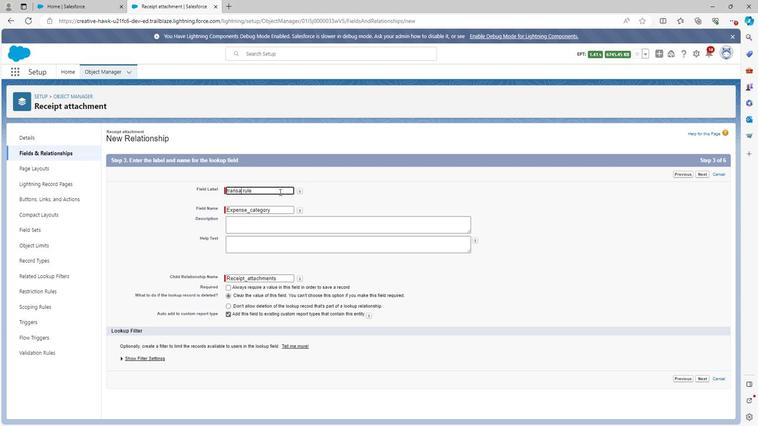 
Action: Mouse moved to (273, 192)
Screenshot: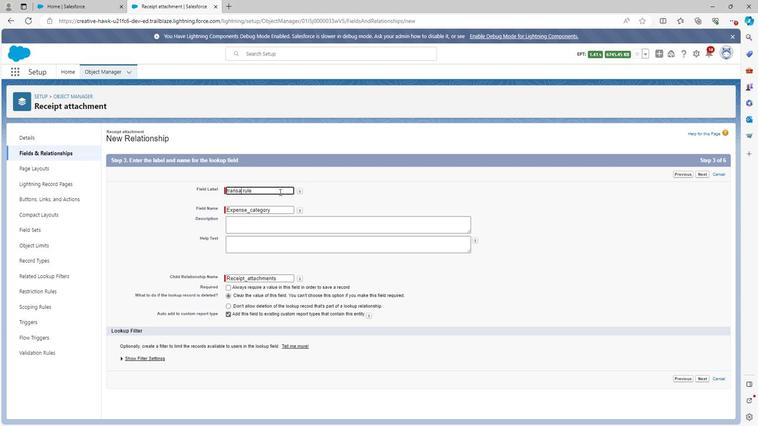 
Action: Key pressed tion<Key.space>detail
Screenshot: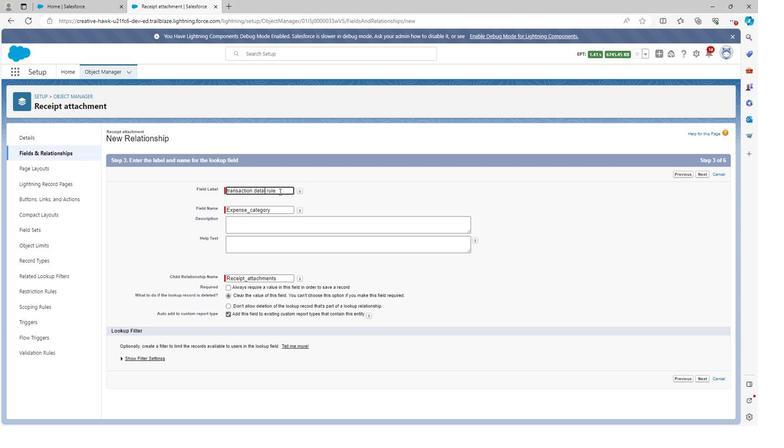 
Action: Mouse moved to (293, 197)
Screenshot: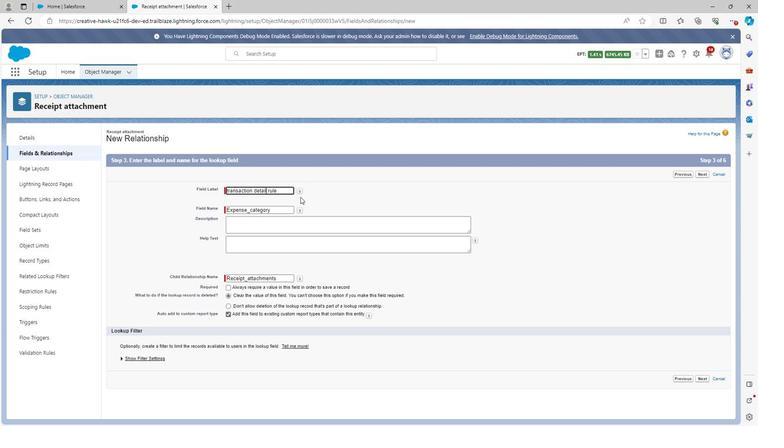 
Action: Mouse pressed left at (293, 197)
Screenshot: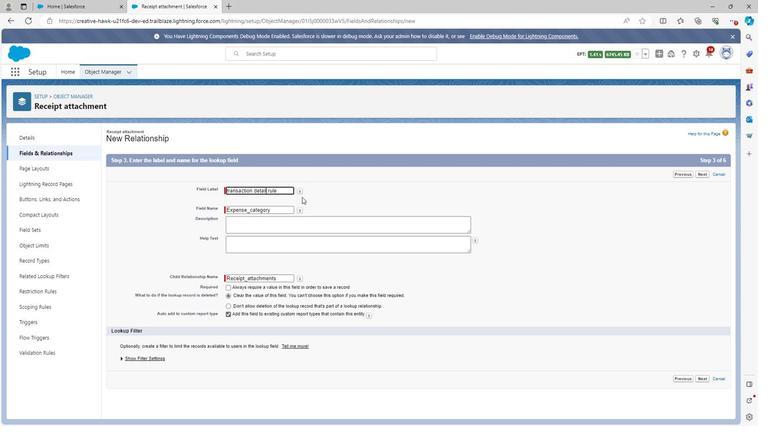 
Action: Mouse moved to (276, 192)
Screenshot: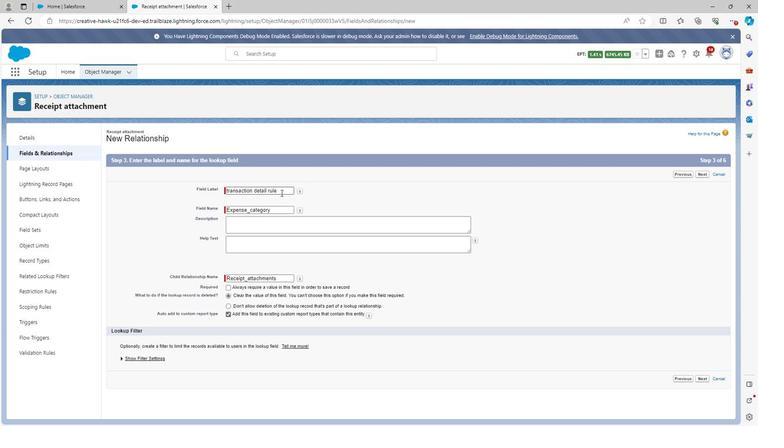 
Action: Mouse pressed left at (276, 192)
Screenshot: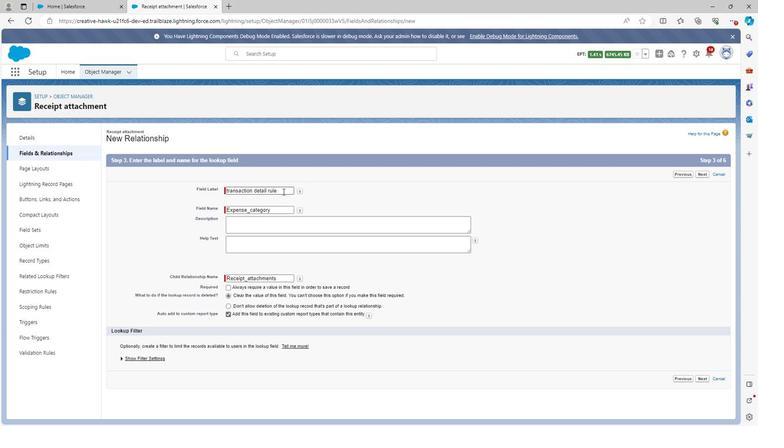 
Action: Mouse moved to (254, 203)
Screenshot: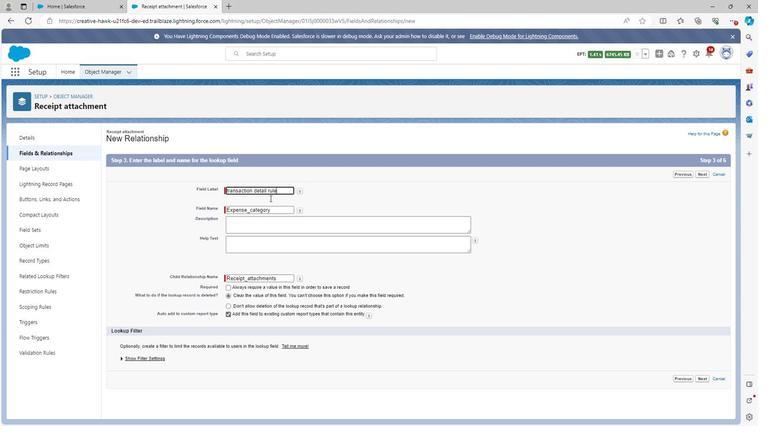 
Action: Mouse pressed left at (254, 203)
Screenshot: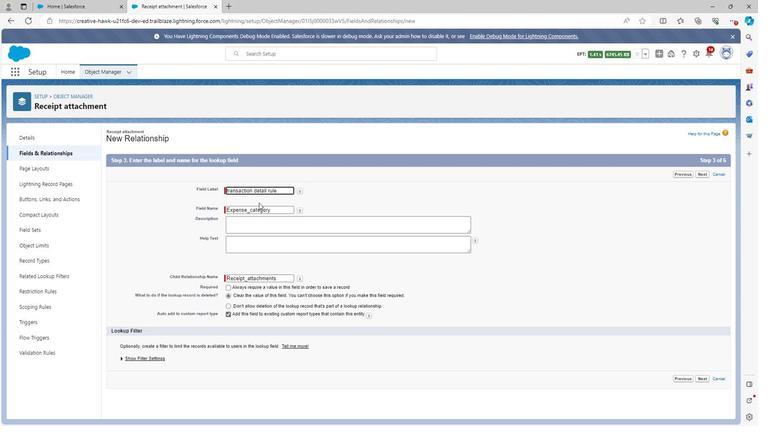 
Action: Mouse moved to (275, 211)
Screenshot: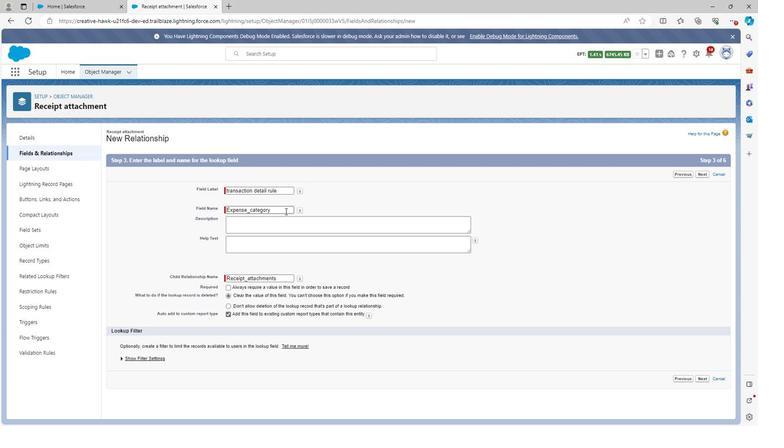
Action: Mouse pressed left at (275, 211)
Screenshot: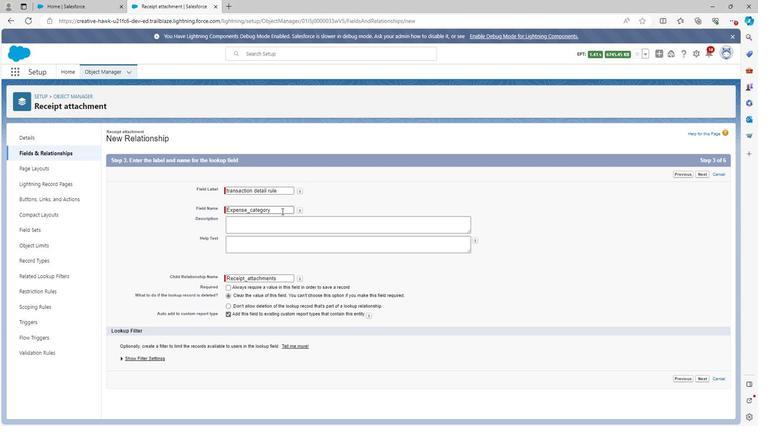
Action: Mouse moved to (209, 203)
Screenshot: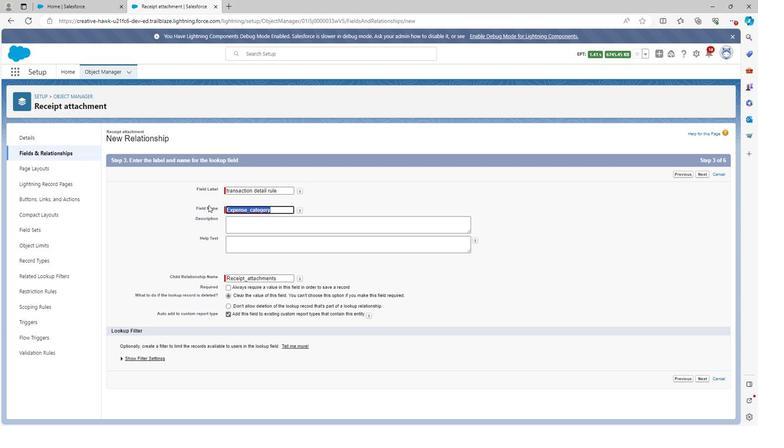 
Action: Key pressed transaction<Key.shift>_detail<Key.right><Key.shift>_rule
Screenshot: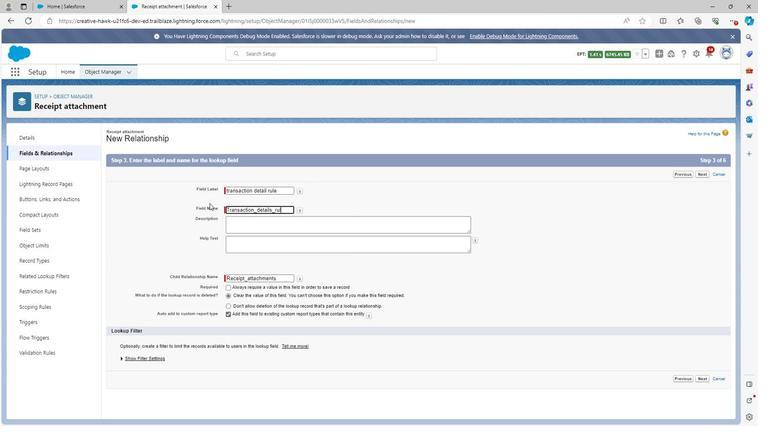 
Action: Mouse moved to (317, 207)
Screenshot: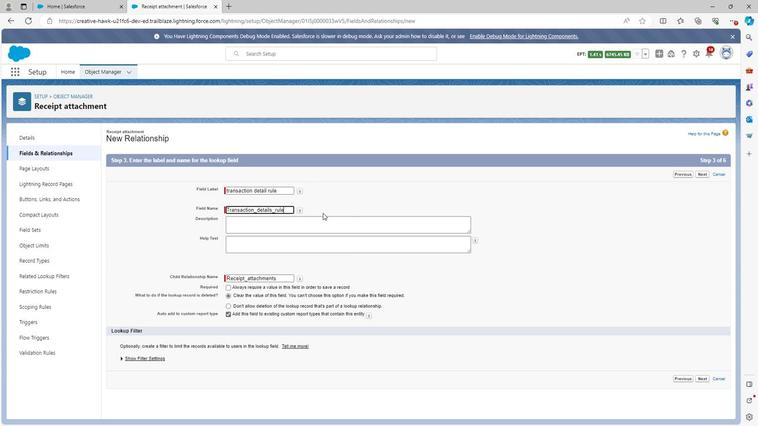 
Action: Mouse pressed left at (317, 207)
Screenshot: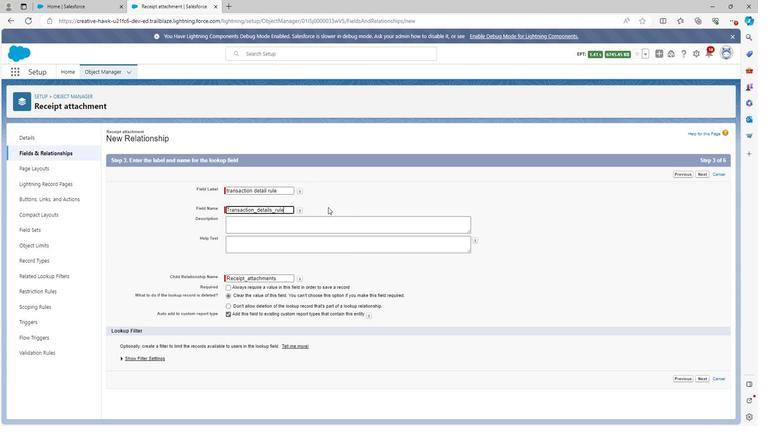 
Action: Mouse moved to (266, 227)
Screenshot: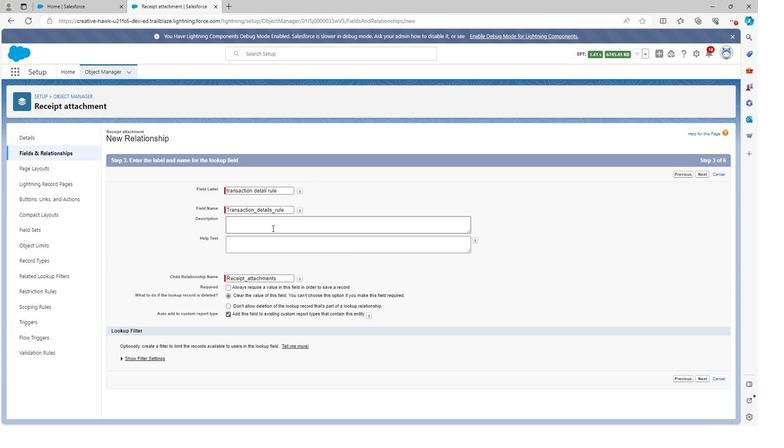 
Action: Mouse pressed left at (266, 227)
Screenshot: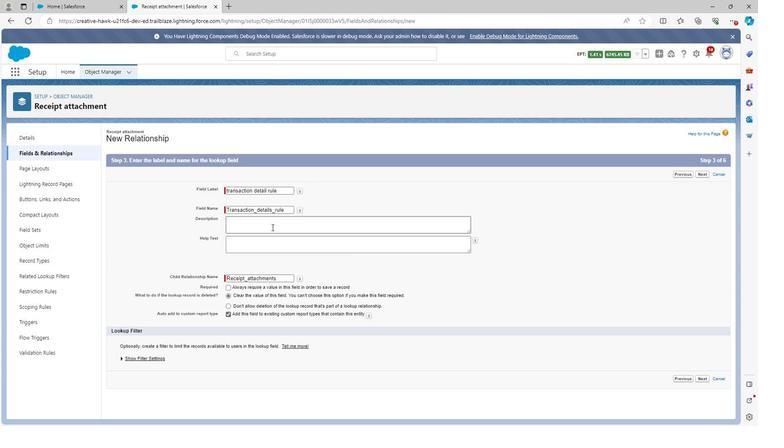 
Action: Key pressed <Key.shift>Transaction<Key.space>details<Key.space>rule<Key.space>is<Key.space>the<Key.space>relationship<Key.space>between<Key.space>reimbursable<Key.space>amount<Key.space>and<Key.space>transaction<Key.space>details
Screenshot: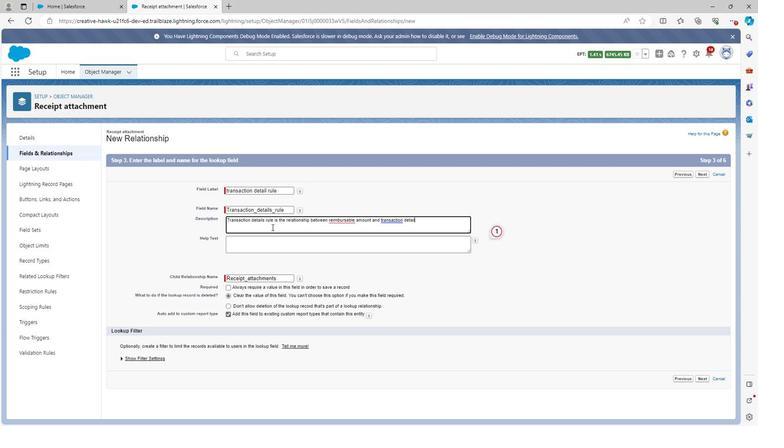 
Action: Mouse moved to (300, 257)
Screenshot: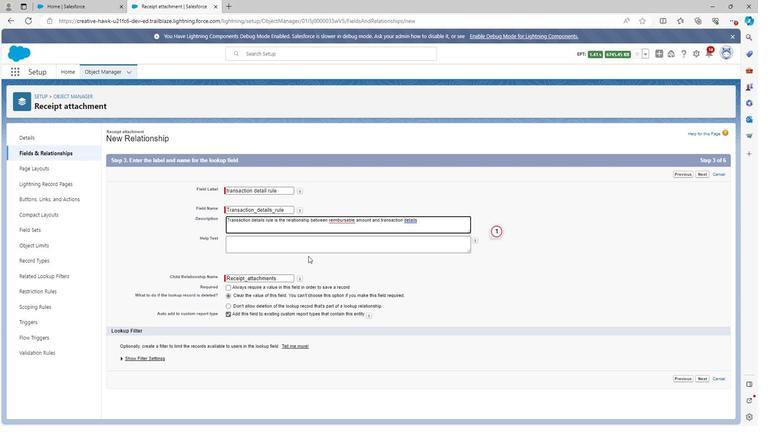 
Action: Mouse pressed left at (300, 257)
Screenshot: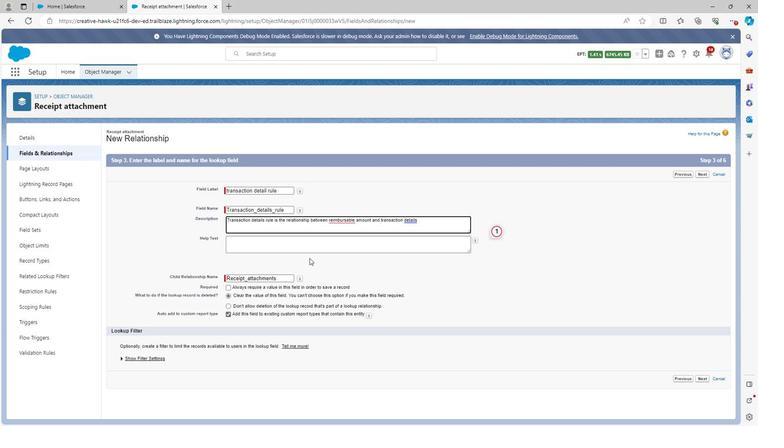 
Action: Mouse moved to (653, 374)
Screenshot: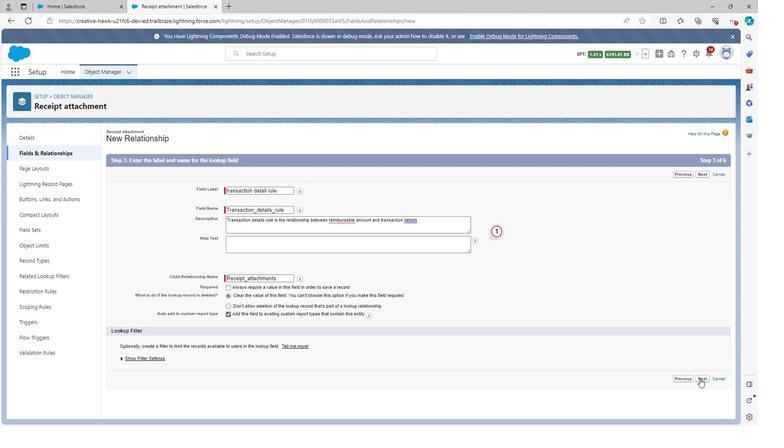 
Action: Mouse pressed left at (653, 374)
Screenshot: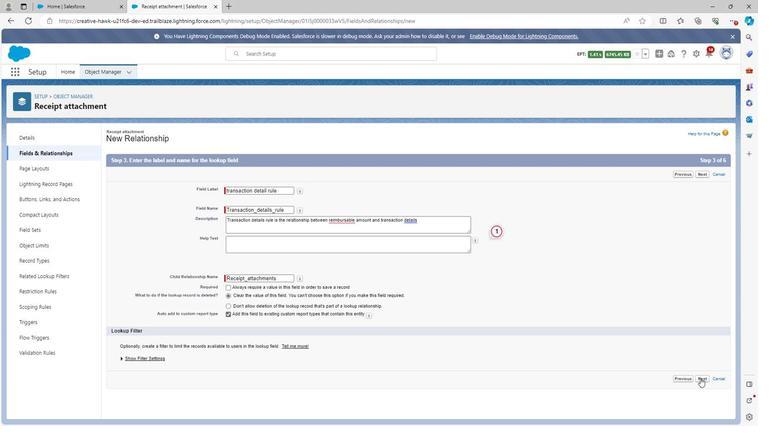 
Action: Mouse moved to (494, 241)
Screenshot: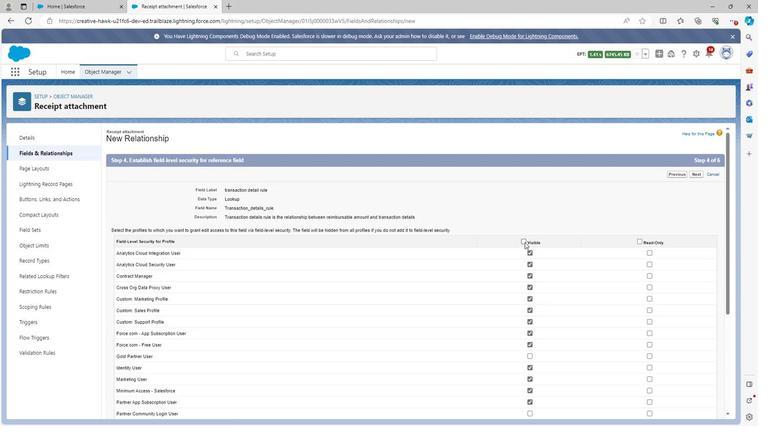 
Action: Mouse pressed left at (494, 241)
Screenshot: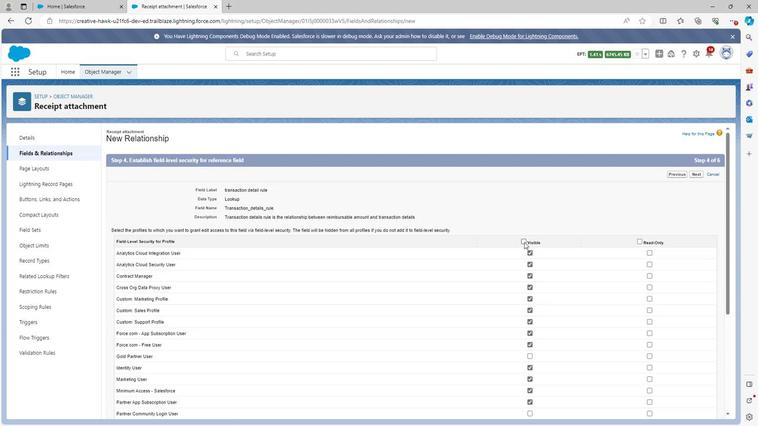 
Action: Mouse moved to (599, 242)
Screenshot: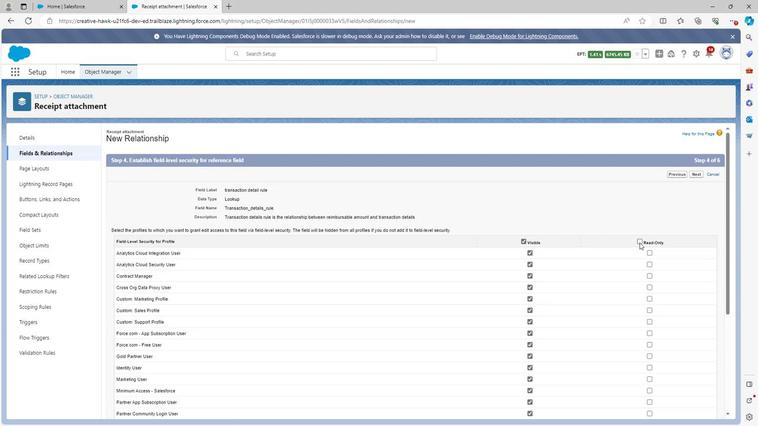 
Action: Mouse pressed left at (599, 242)
Screenshot: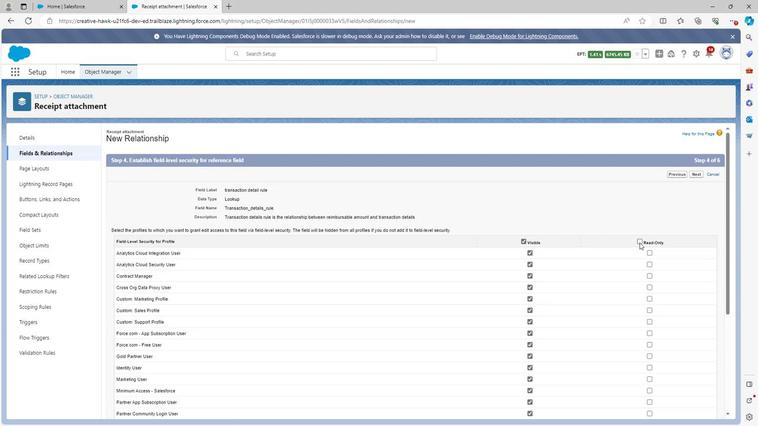 
Action: Mouse moved to (574, 312)
Screenshot: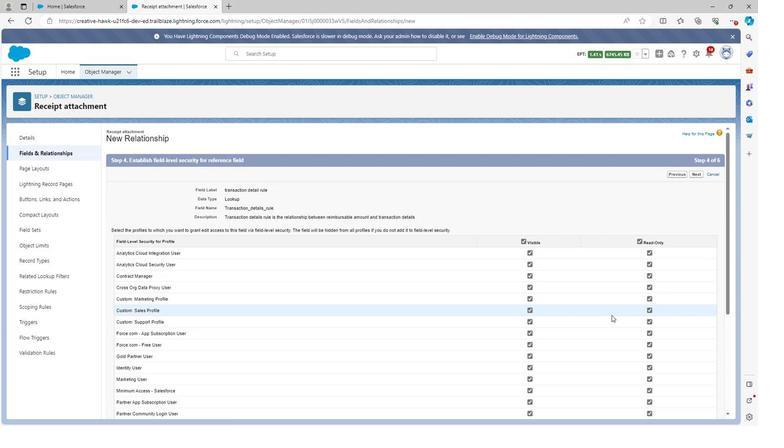 
Action: Mouse scrolled (574, 312) with delta (0, 0)
Screenshot: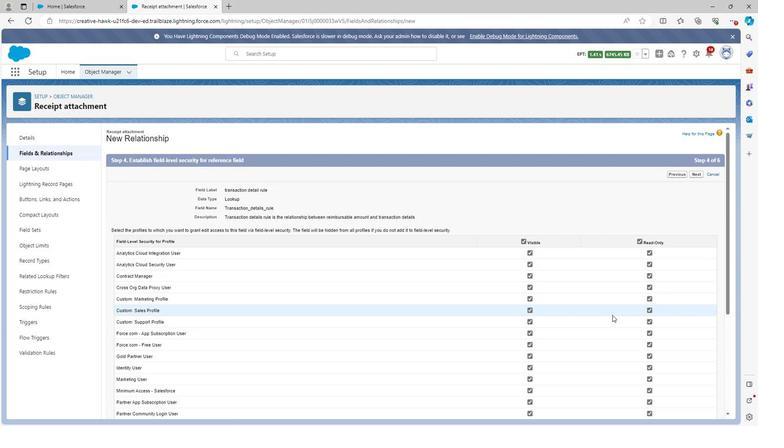 
Action: Mouse scrolled (574, 312) with delta (0, 0)
Screenshot: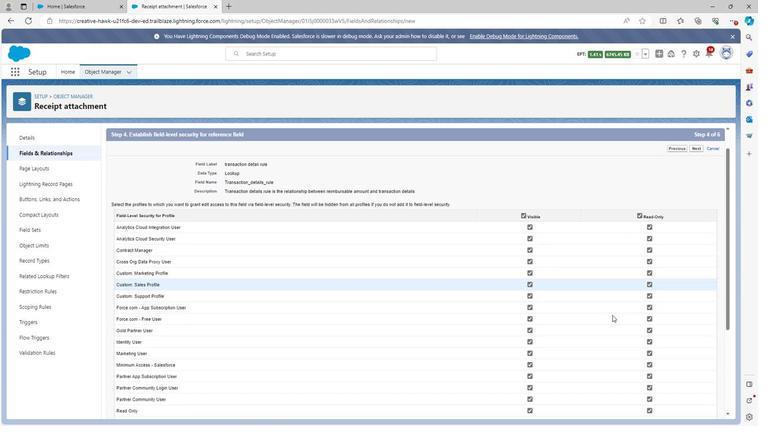 
Action: Mouse scrolled (574, 312) with delta (0, 0)
Screenshot: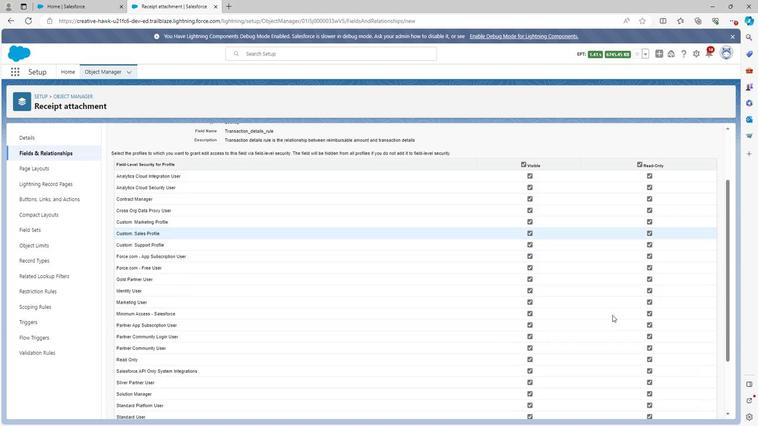 
Action: Mouse scrolled (574, 312) with delta (0, 0)
Screenshot: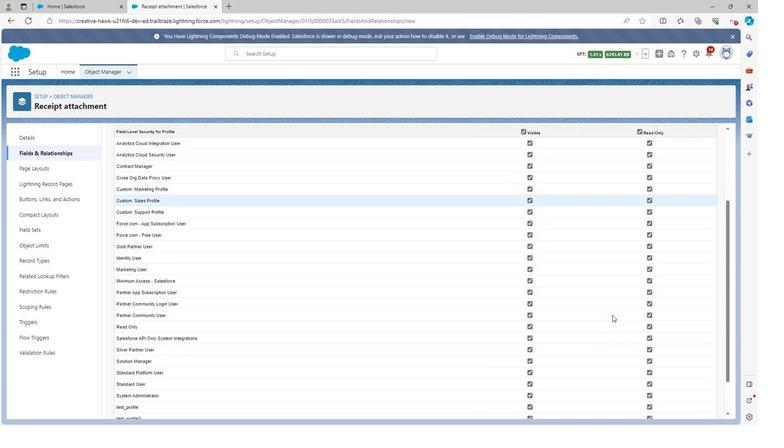 
Action: Mouse moved to (575, 313)
Screenshot: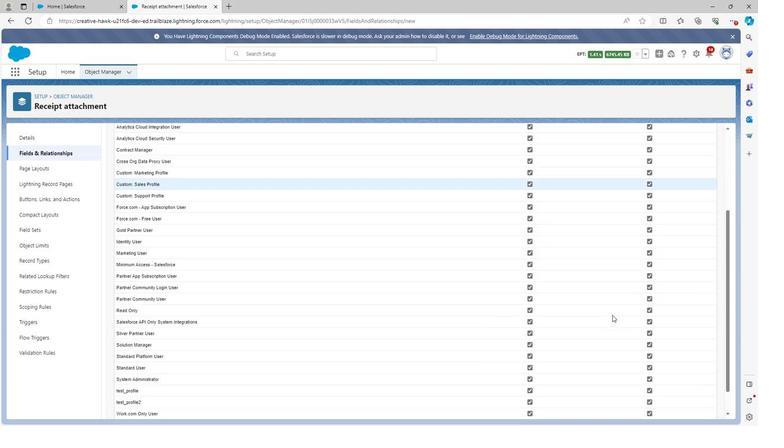 
Action: Mouse scrolled (575, 313) with delta (0, 0)
Screenshot: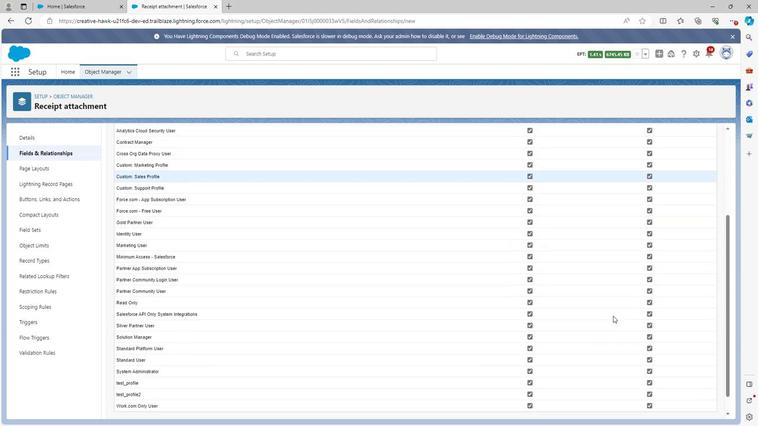 
Action: Mouse moved to (575, 314)
Screenshot: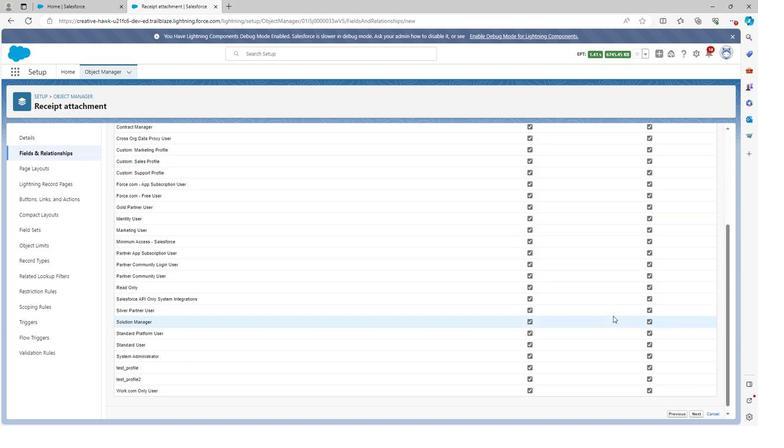 
Action: Mouse scrolled (575, 314) with delta (0, 0)
Screenshot: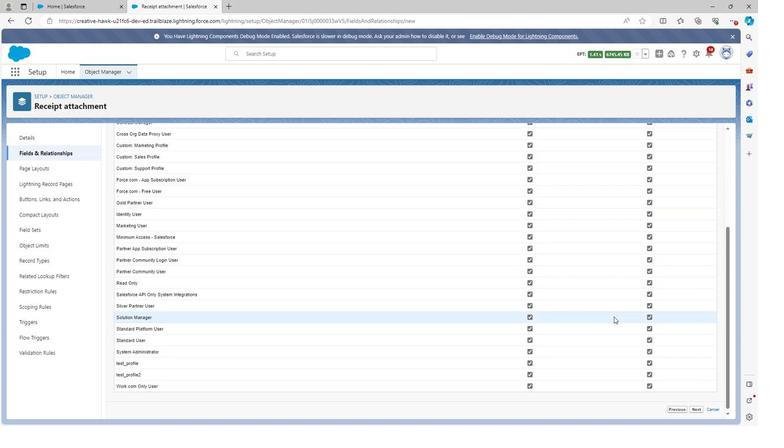 
Action: Mouse moved to (576, 315)
Screenshot: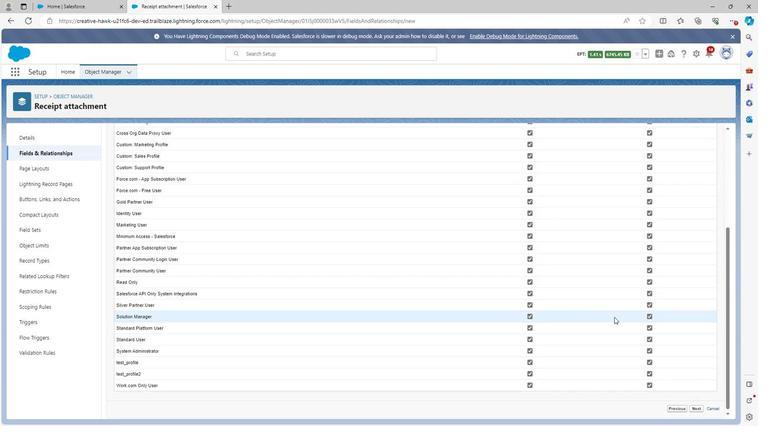 
Action: Mouse scrolled (576, 314) with delta (0, 0)
Screenshot: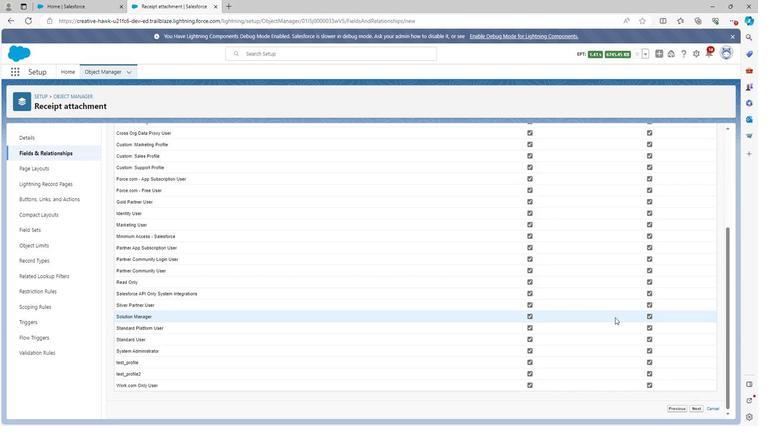 
Action: Mouse moved to (649, 401)
Screenshot: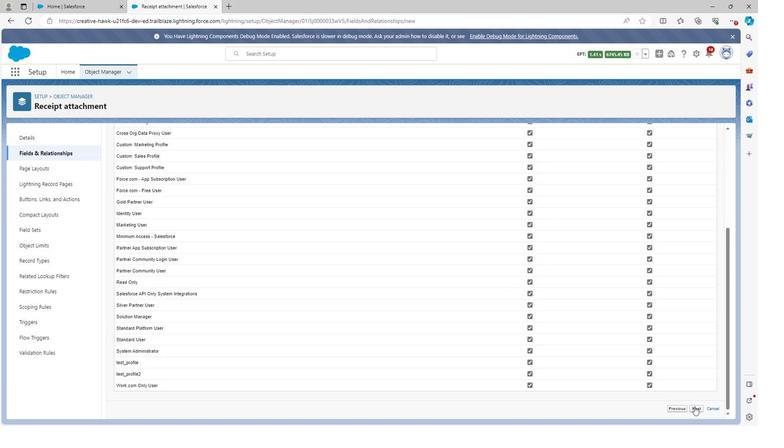 
Action: Mouse pressed left at (649, 401)
Screenshot: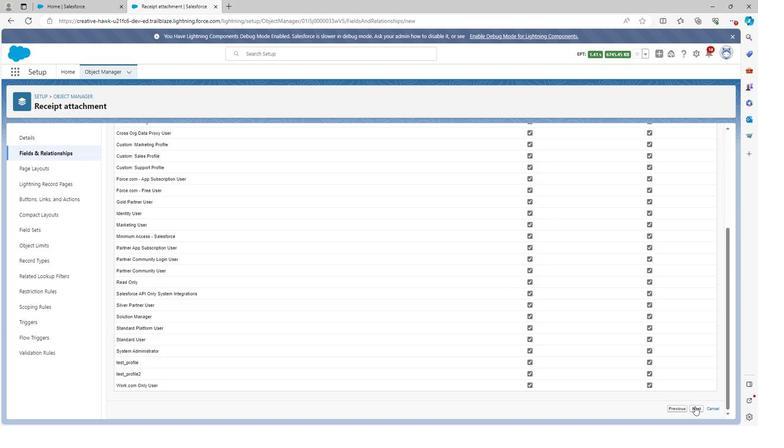 
Action: Mouse moved to (655, 281)
Screenshot: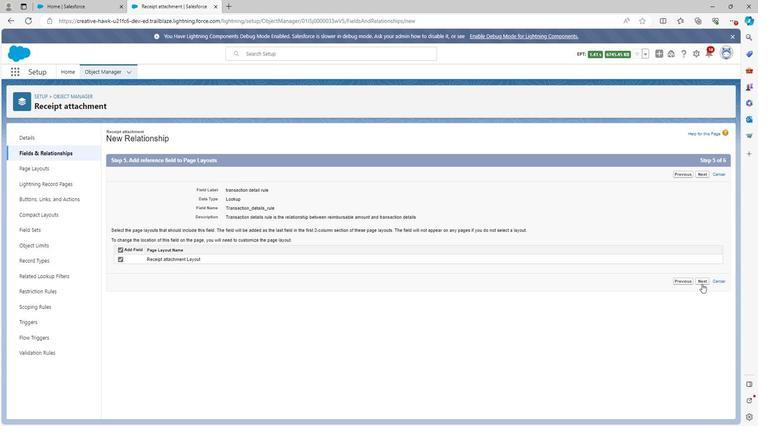 
Action: Mouse pressed left at (655, 281)
Screenshot: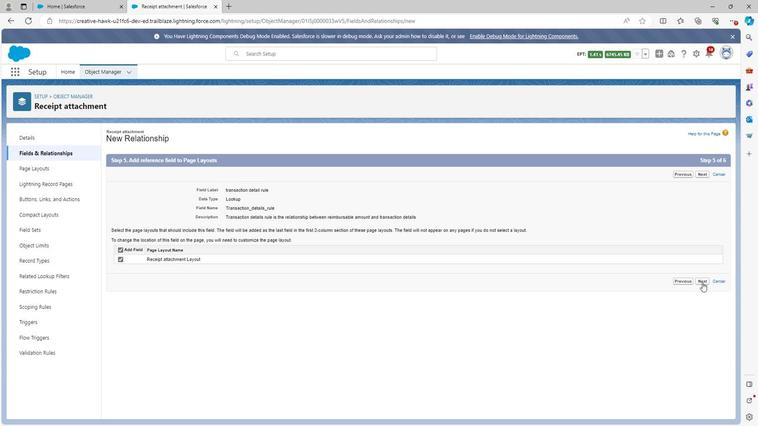 
Action: Mouse moved to (653, 307)
Screenshot: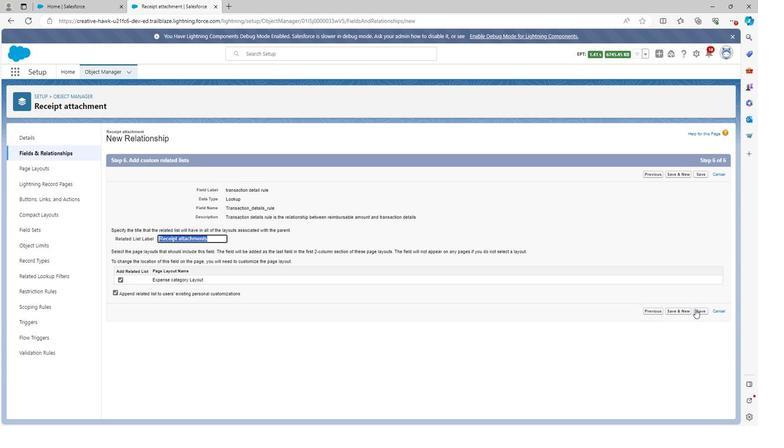 
Action: Mouse pressed left at (653, 307)
Screenshot: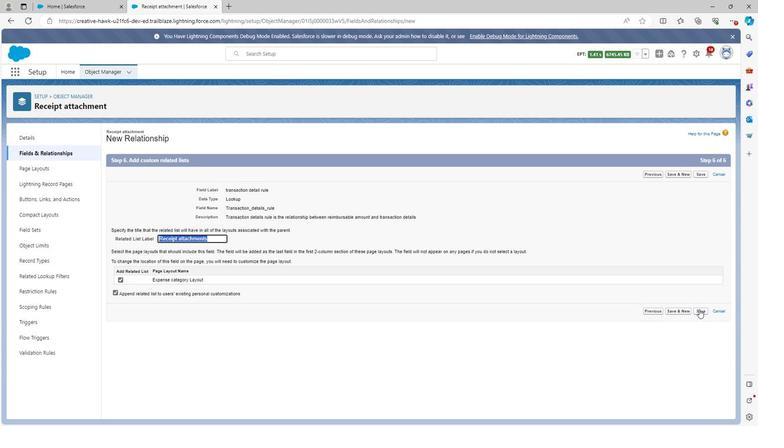 
Action: Mouse moved to (465, 308)
Screenshot: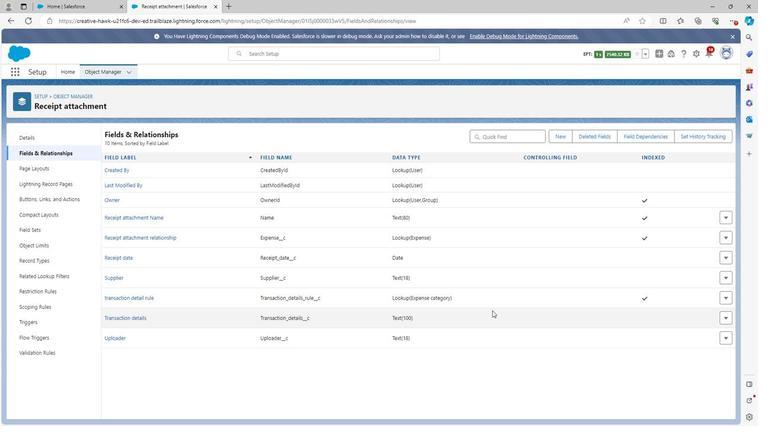 
